 Task: Save favorite listings for properties in Orlando, Florida, with a private dock.
Action: Key pressed o<Key.caps_lock>RLANDO
Screenshot: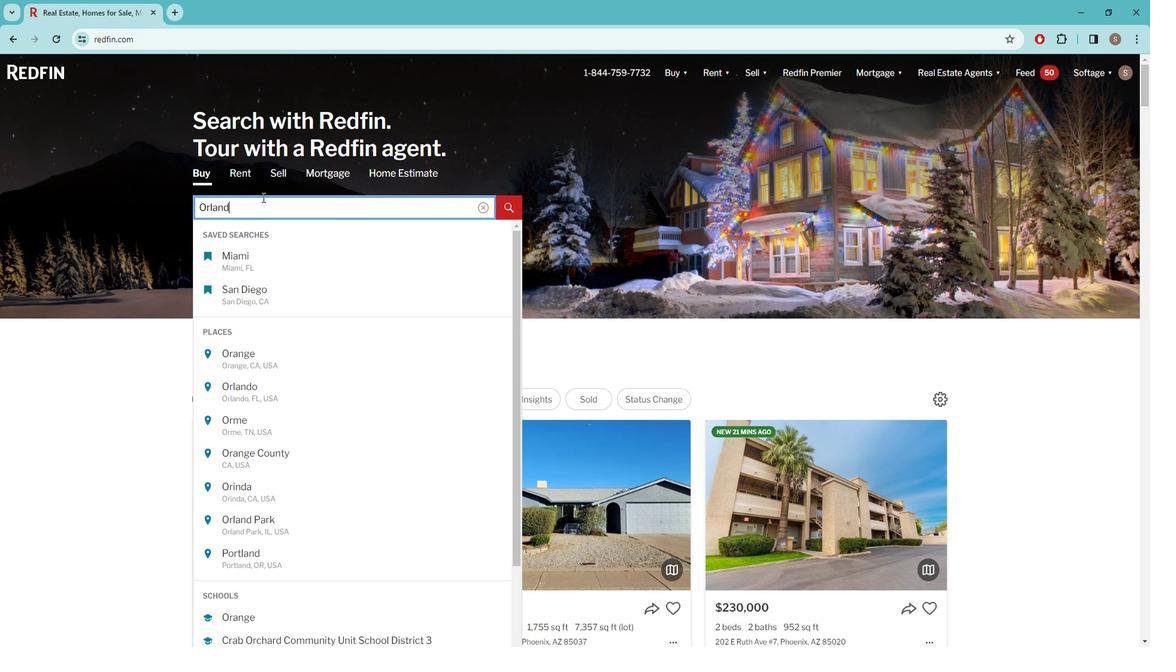 
Action: Mouse moved to (257, 260)
Screenshot: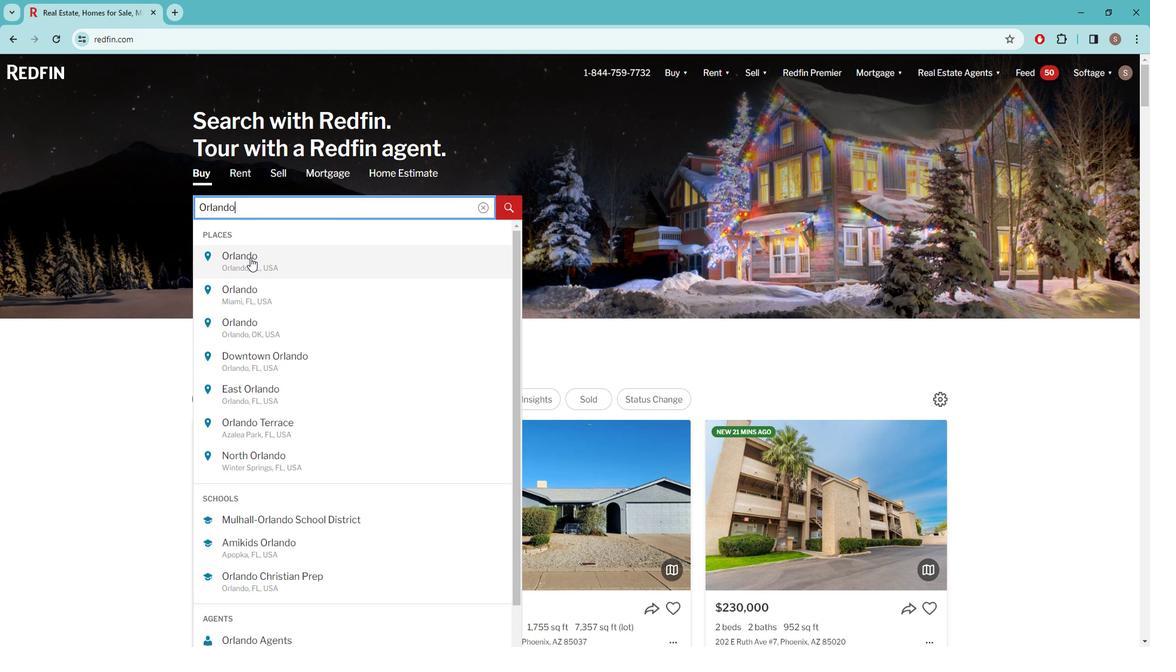 
Action: Mouse pressed left at (257, 260)
Screenshot: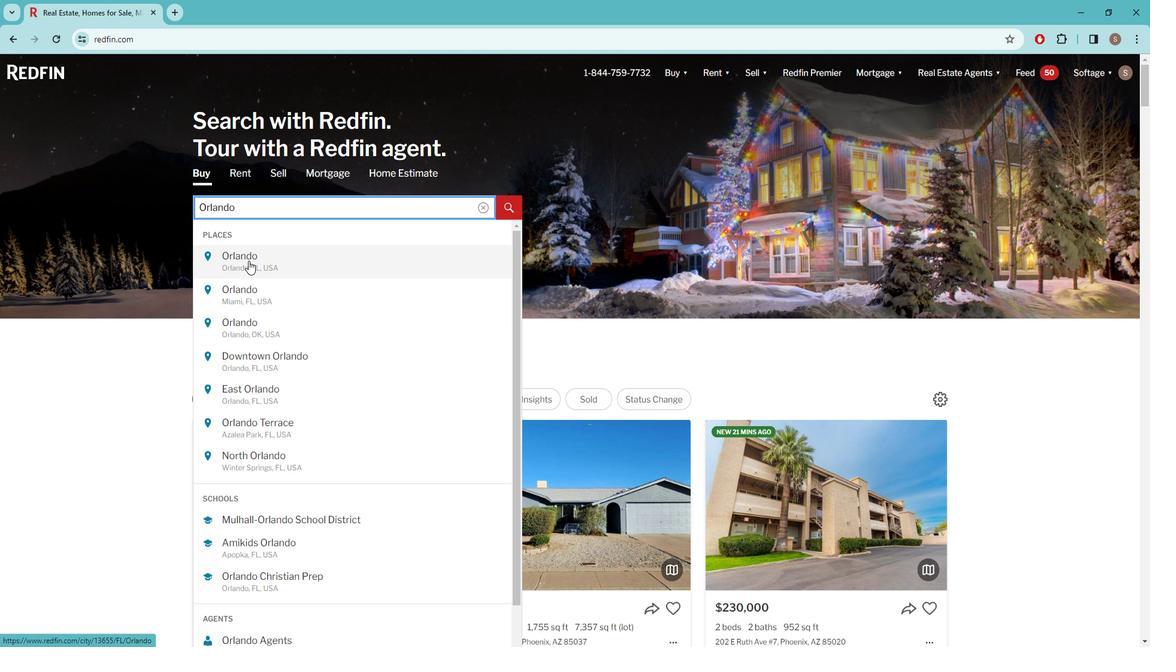 
Action: Mouse moved to (1015, 153)
Screenshot: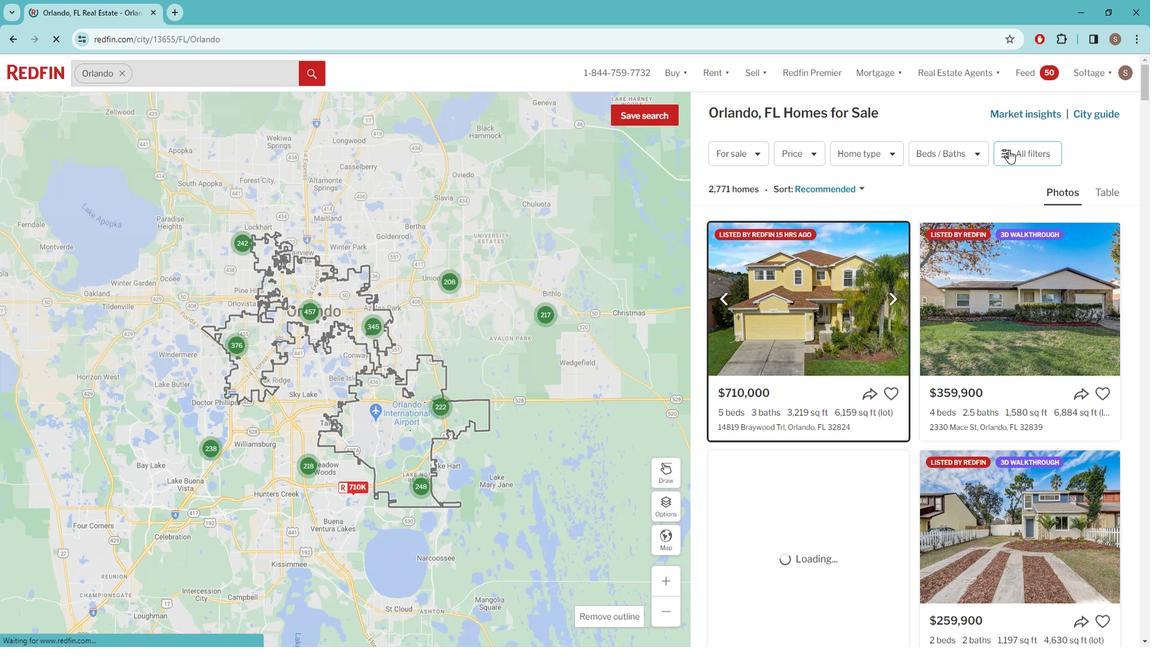 
Action: Mouse pressed left at (1015, 153)
Screenshot: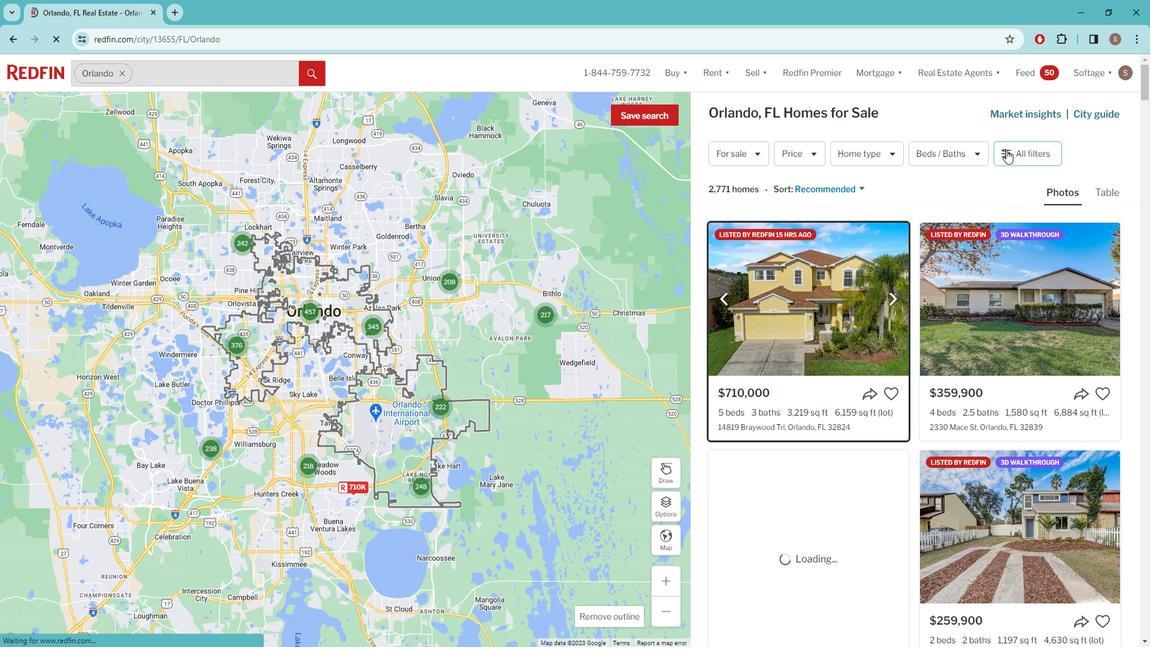 
Action: Mouse pressed left at (1015, 153)
Screenshot: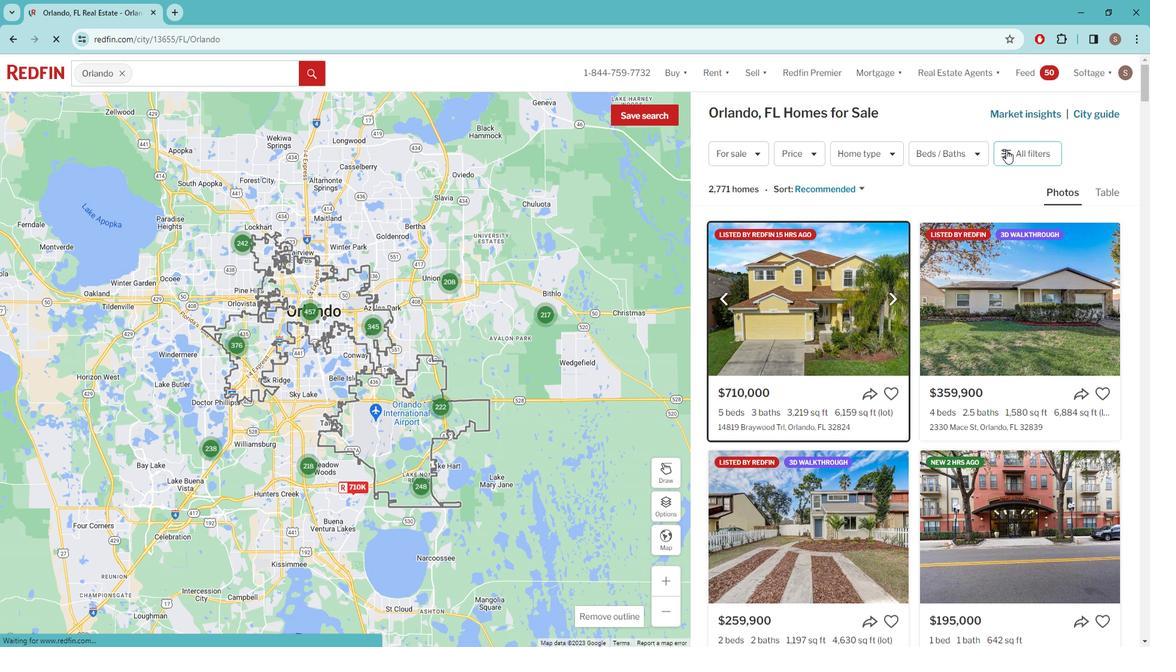 
Action: Mouse moved to (1022, 152)
Screenshot: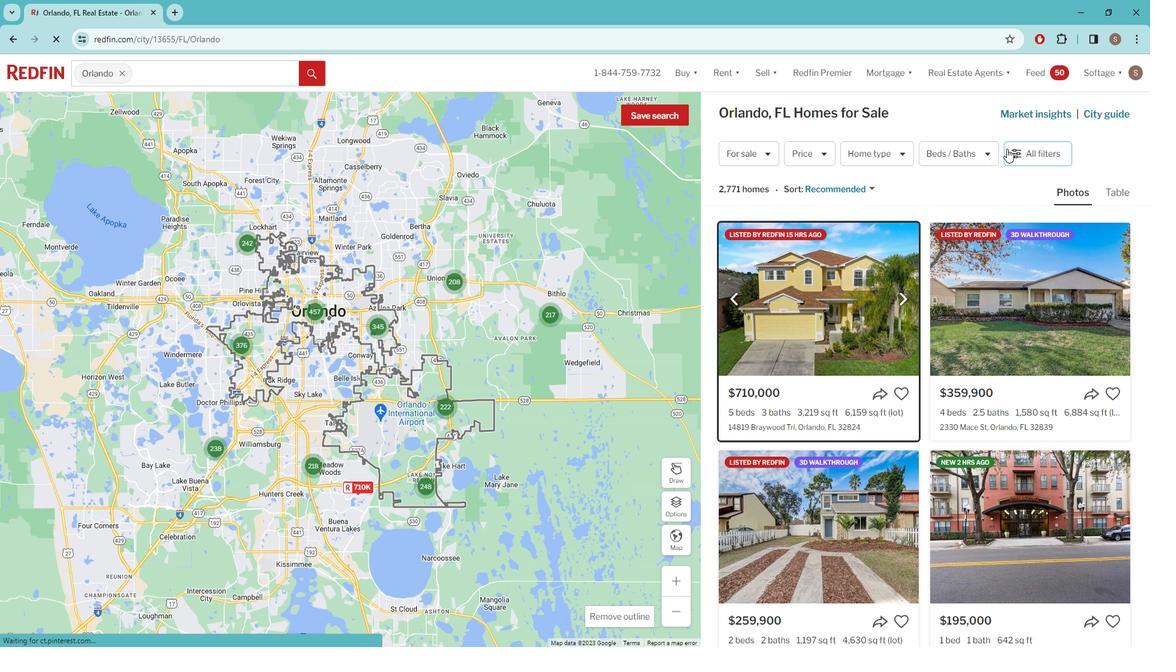 
Action: Mouse pressed left at (1022, 152)
Screenshot: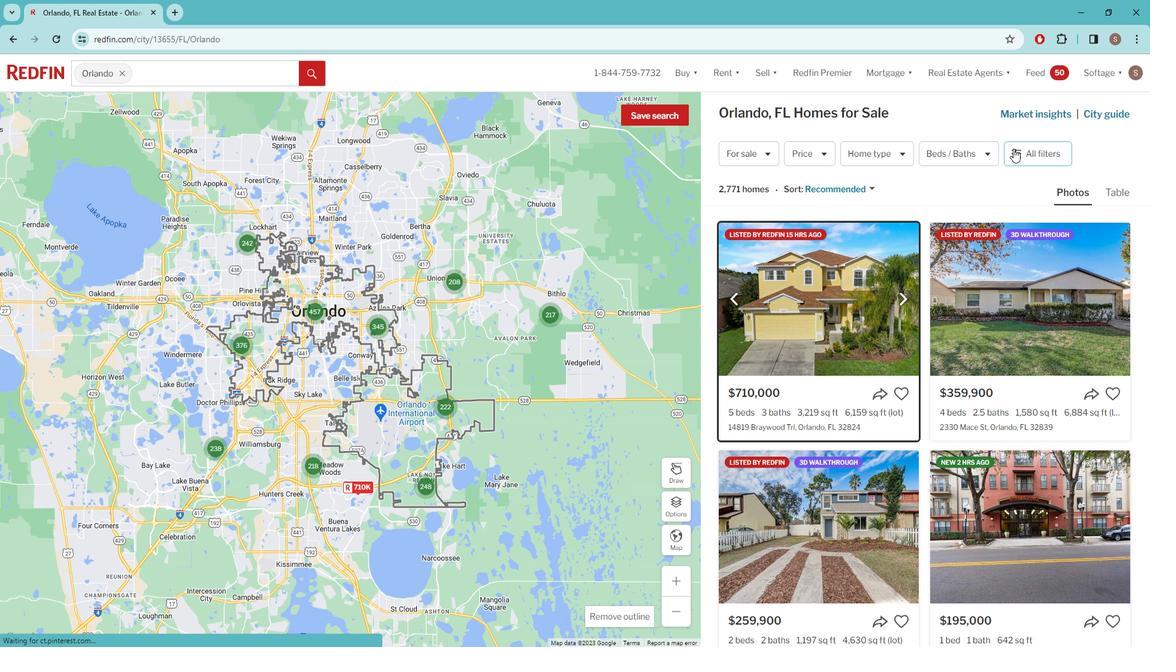 
Action: Mouse moved to (991, 218)
Screenshot: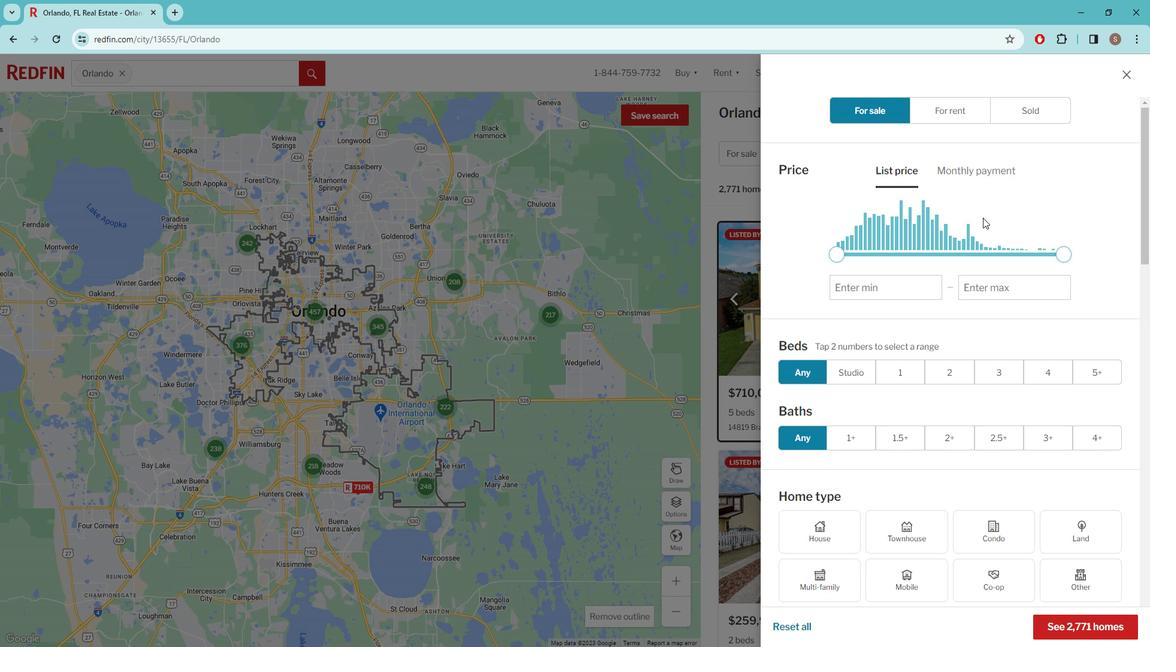 
Action: Mouse scrolled (991, 218) with delta (0, 0)
Screenshot: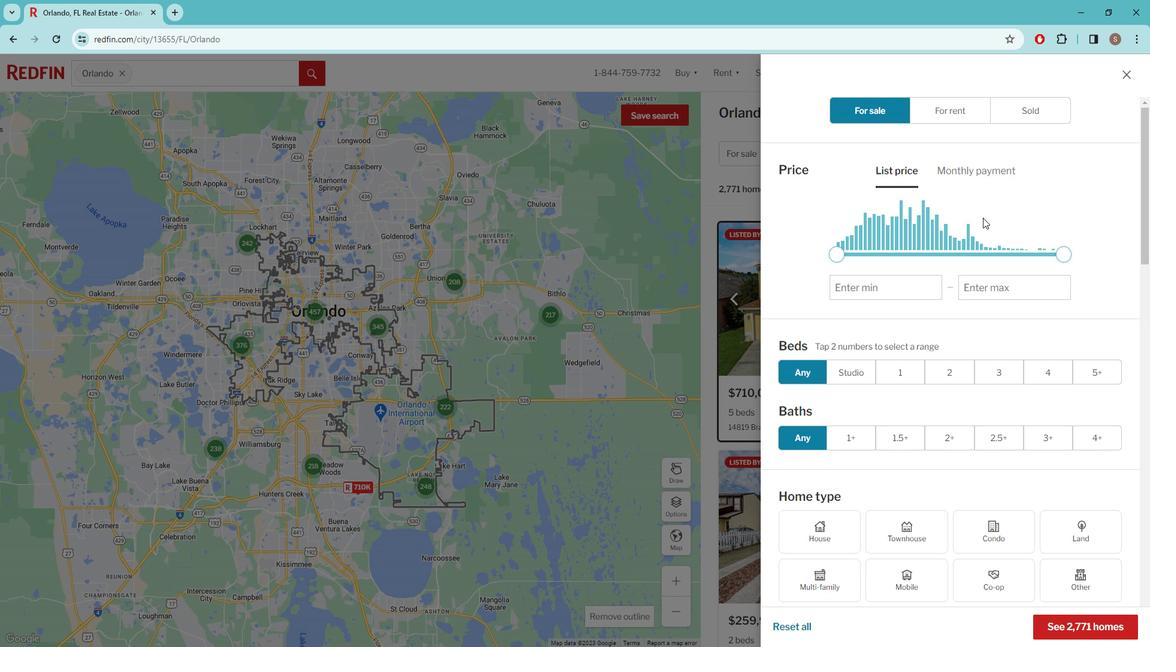 
Action: Mouse moved to (983, 222)
Screenshot: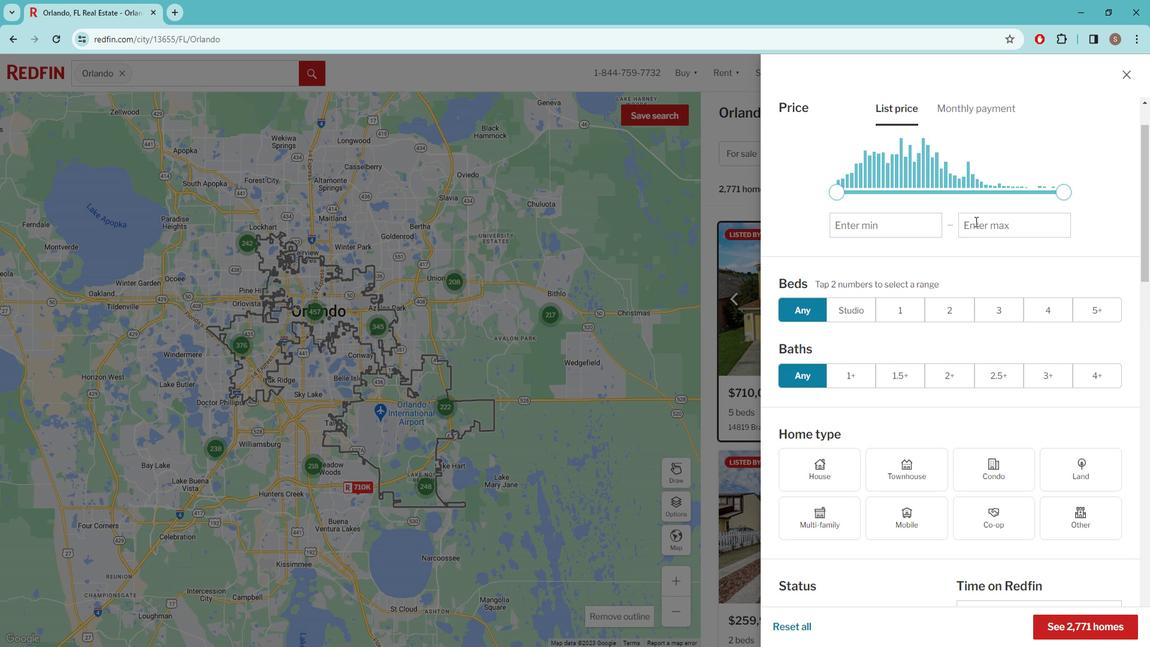 
Action: Mouse scrolled (983, 221) with delta (0, 0)
Screenshot: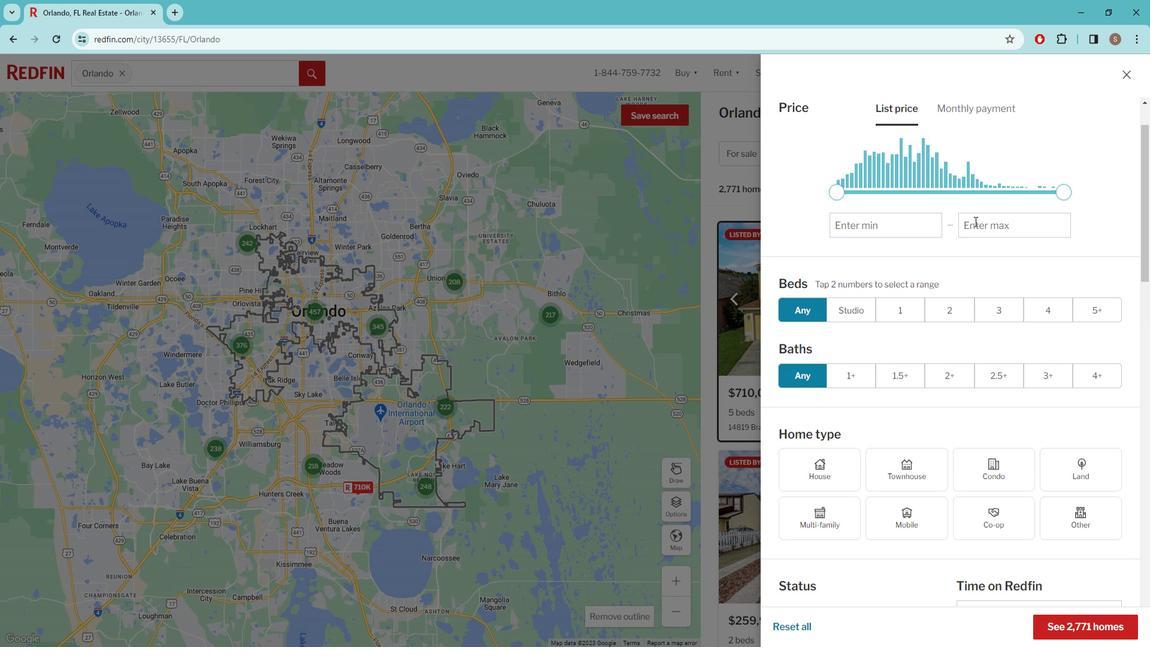 
Action: Mouse moved to (983, 223)
Screenshot: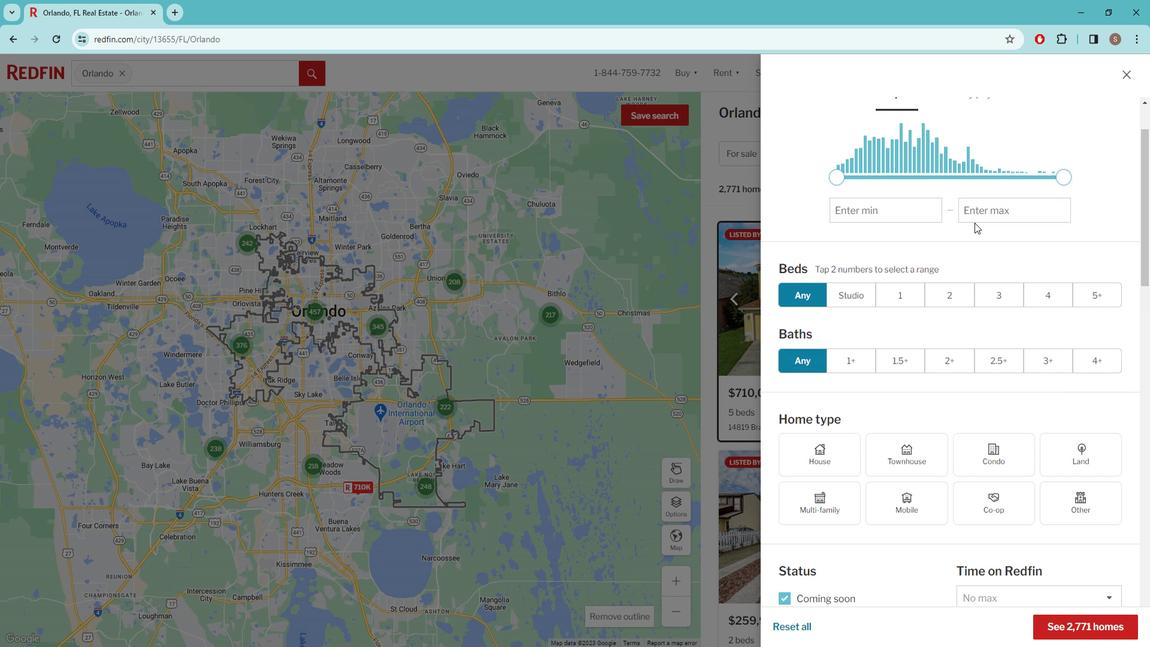 
Action: Mouse scrolled (983, 222) with delta (0, 0)
Screenshot: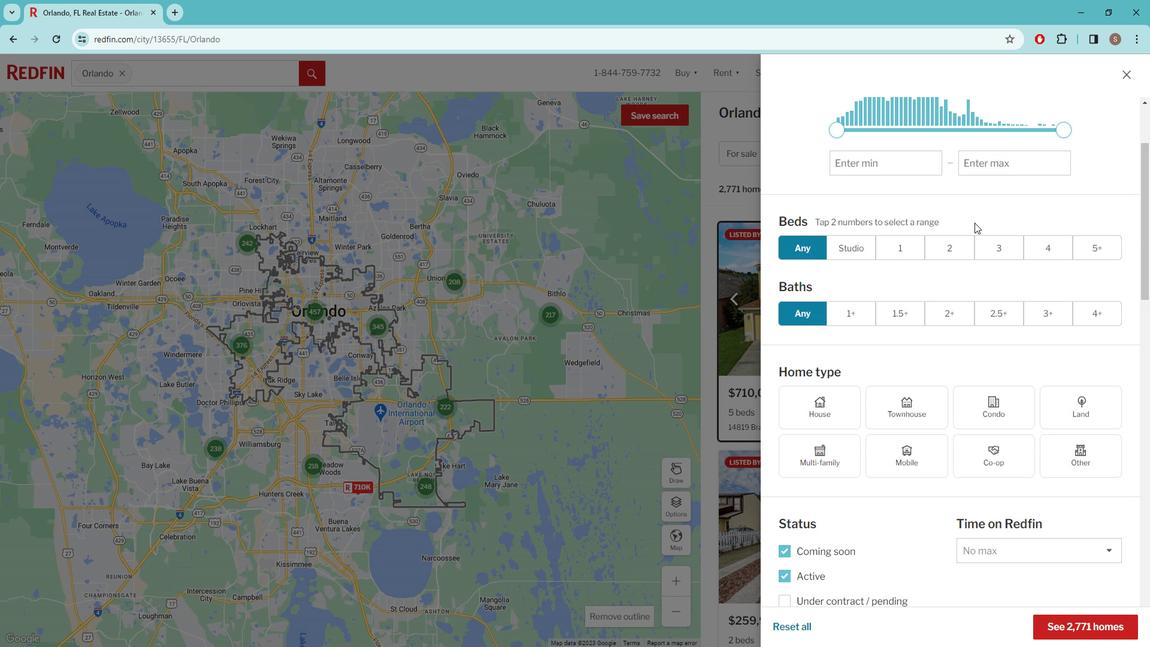 
Action: Mouse moved to (983, 224)
Screenshot: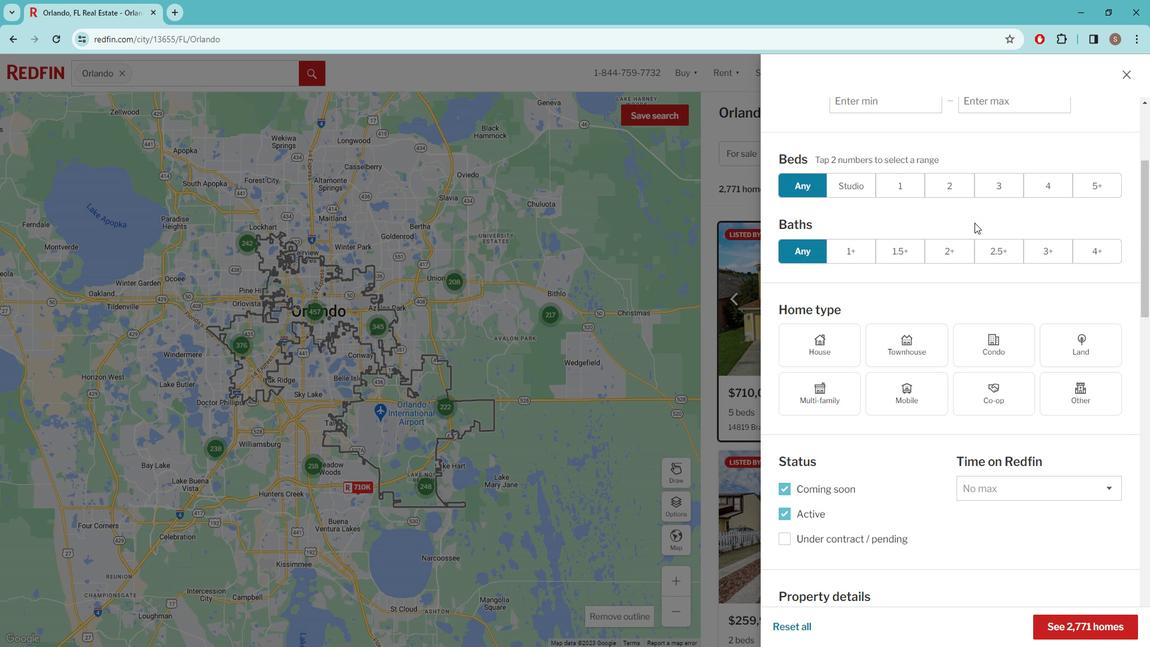 
Action: Mouse scrolled (983, 223) with delta (0, 0)
Screenshot: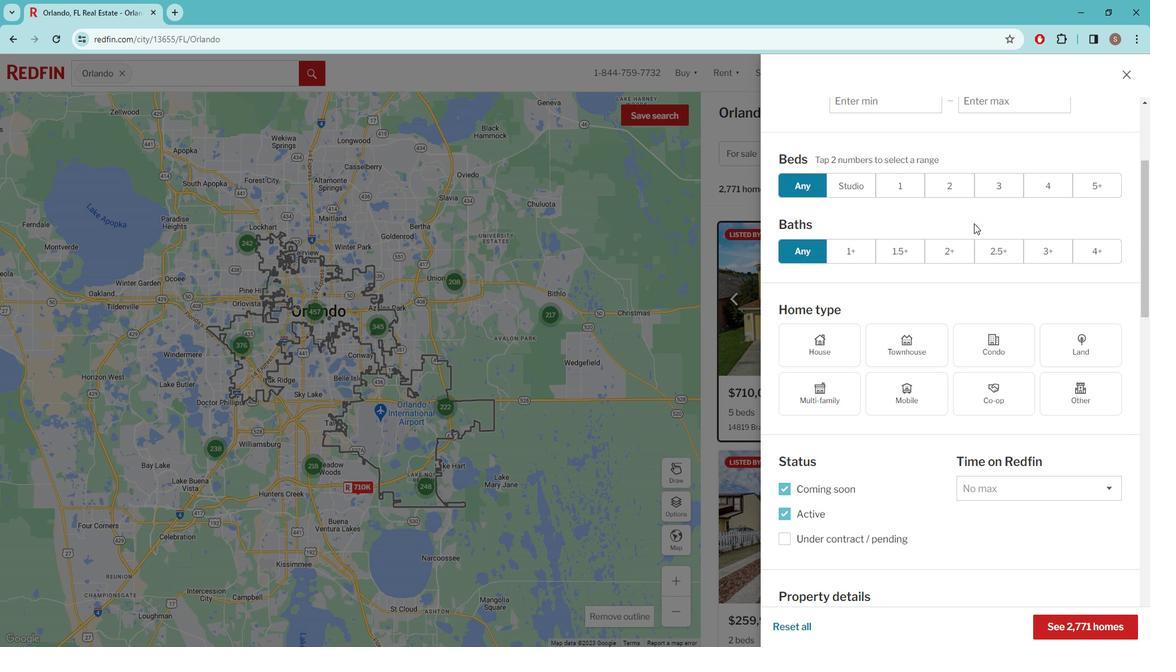 
Action: Mouse moved to (982, 224)
Screenshot: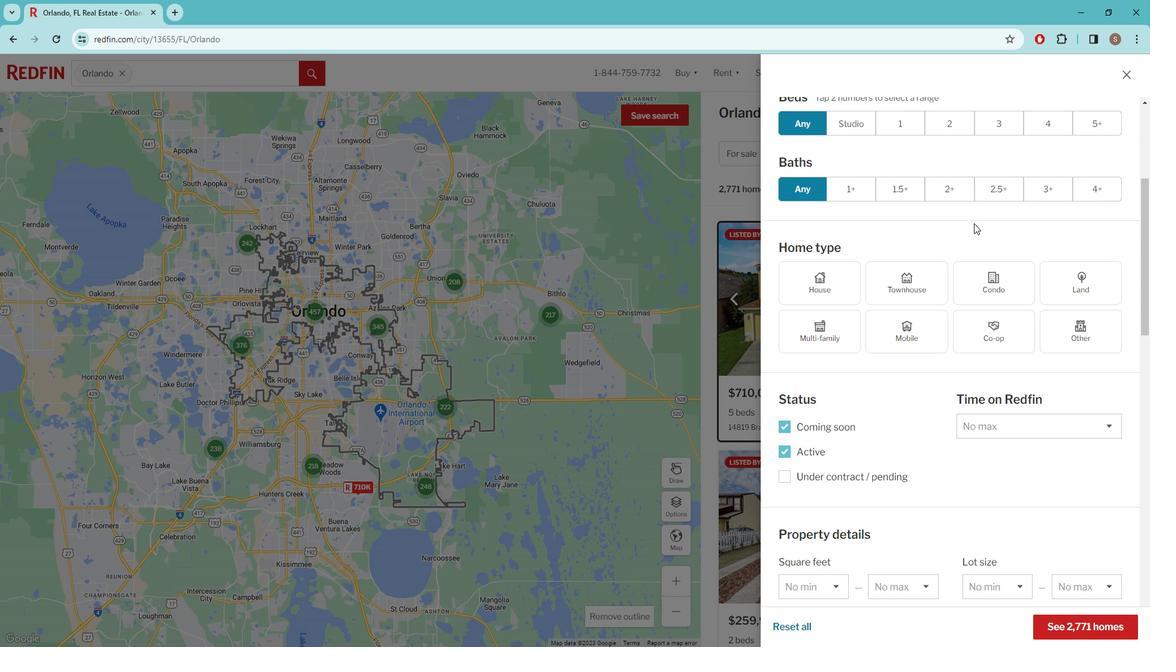 
Action: Mouse scrolled (982, 223) with delta (0, 0)
Screenshot: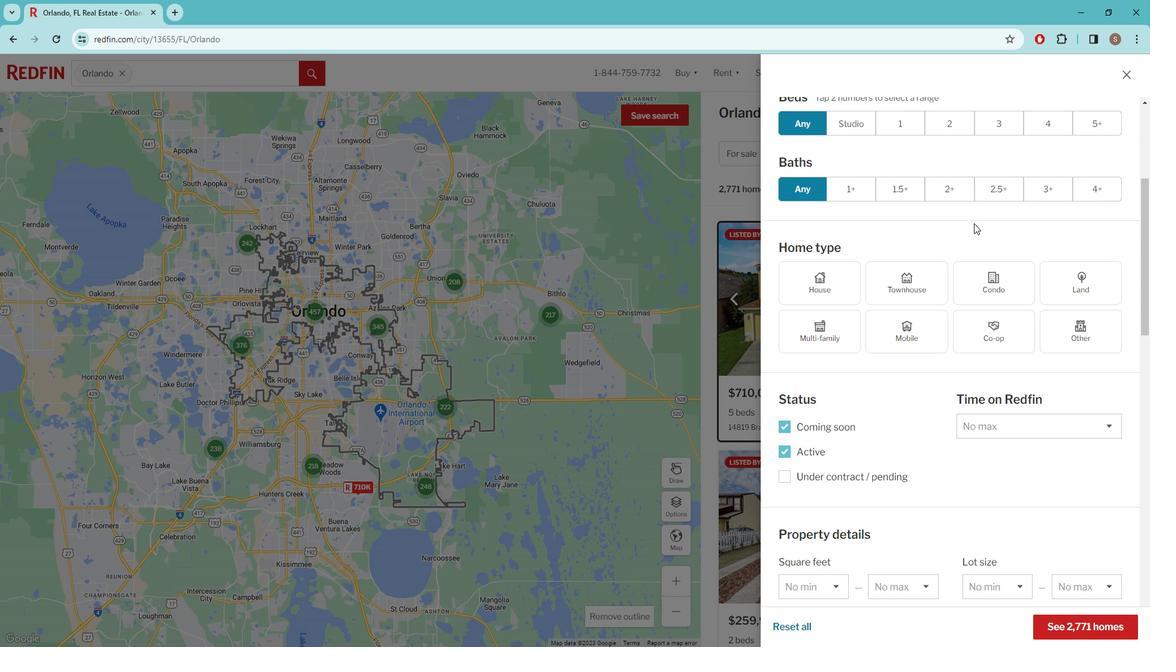 
Action: Mouse moved to (982, 224)
Screenshot: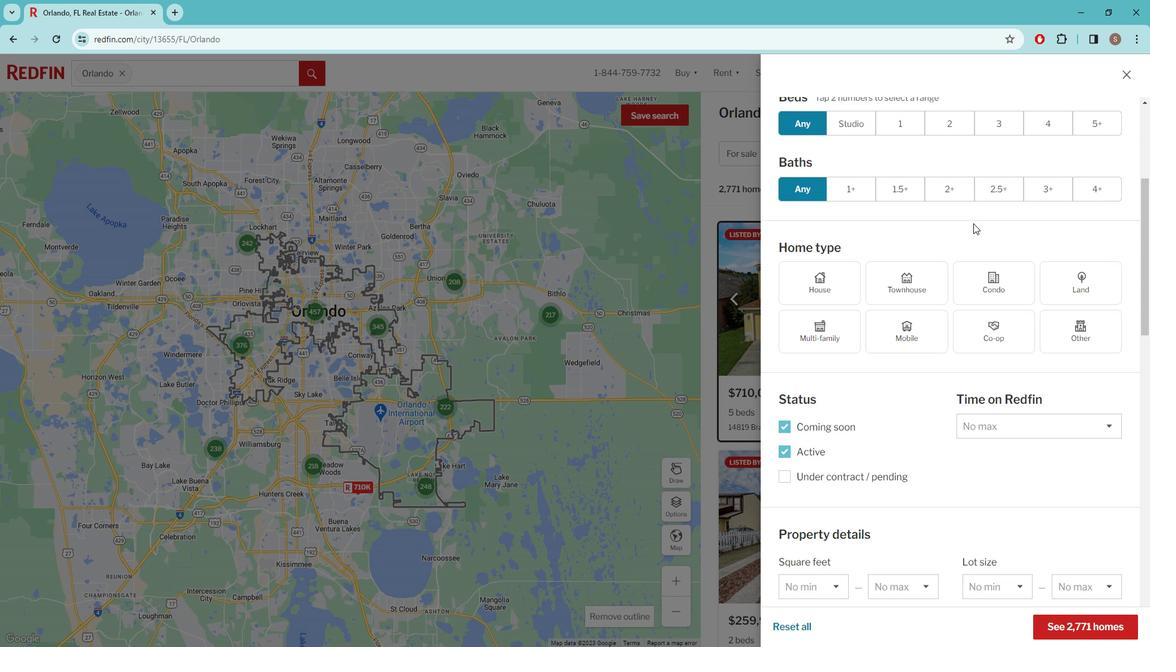 
Action: Mouse scrolled (982, 224) with delta (0, 0)
Screenshot: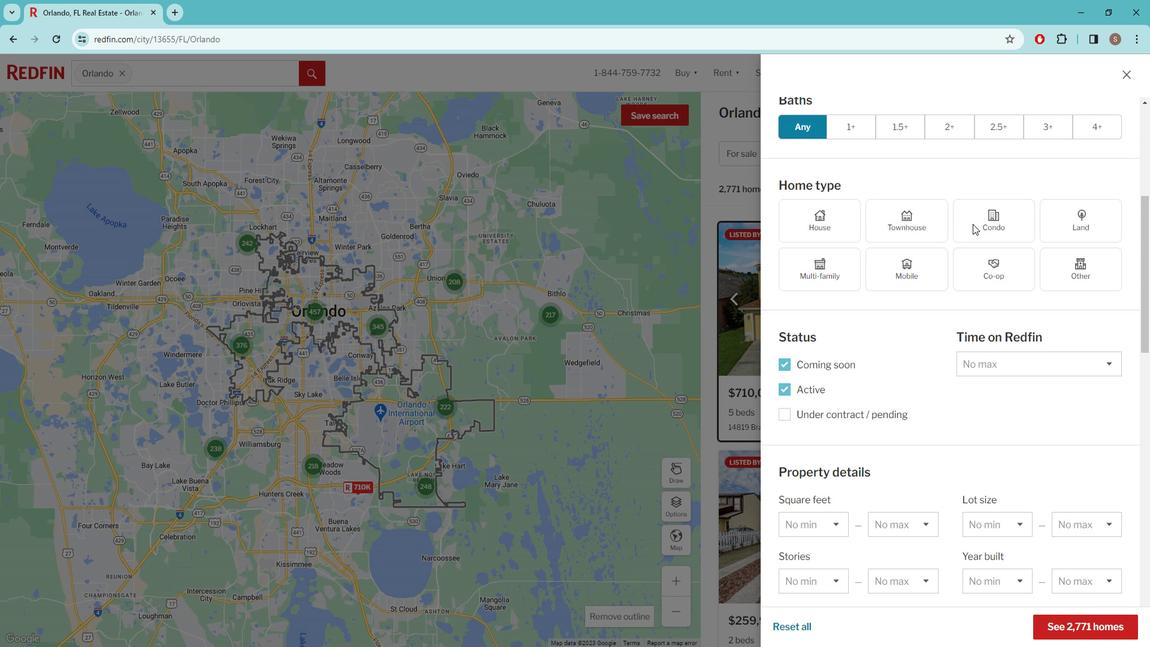 
Action: Mouse scrolled (982, 224) with delta (0, 0)
Screenshot: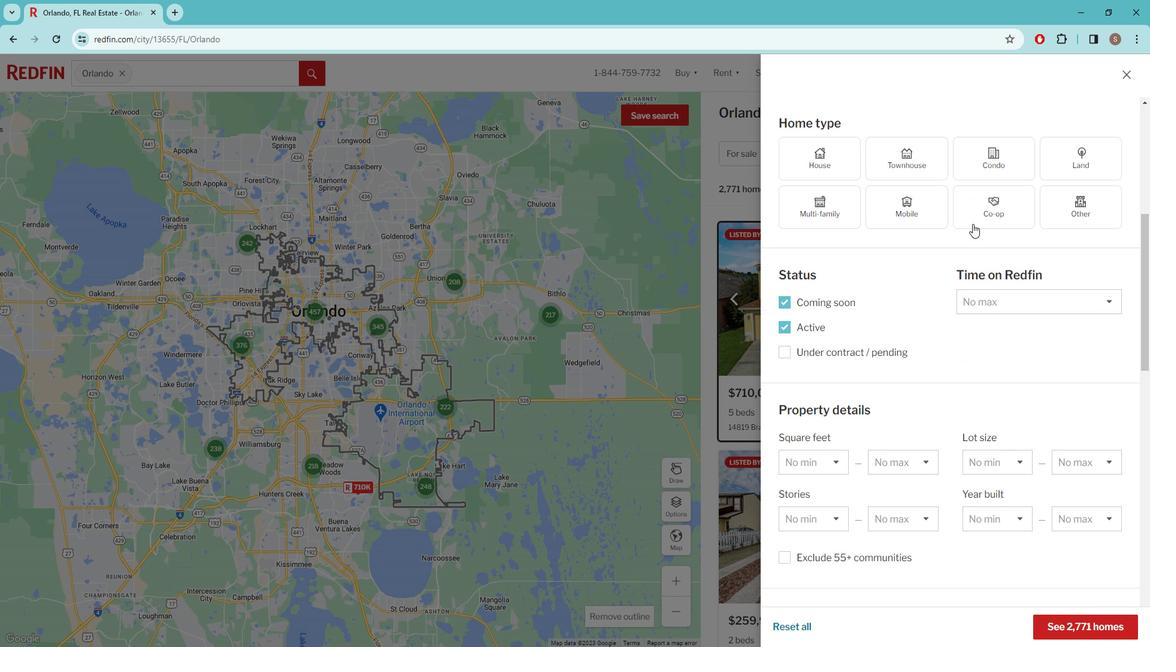 
Action: Mouse scrolled (982, 224) with delta (0, 0)
Screenshot: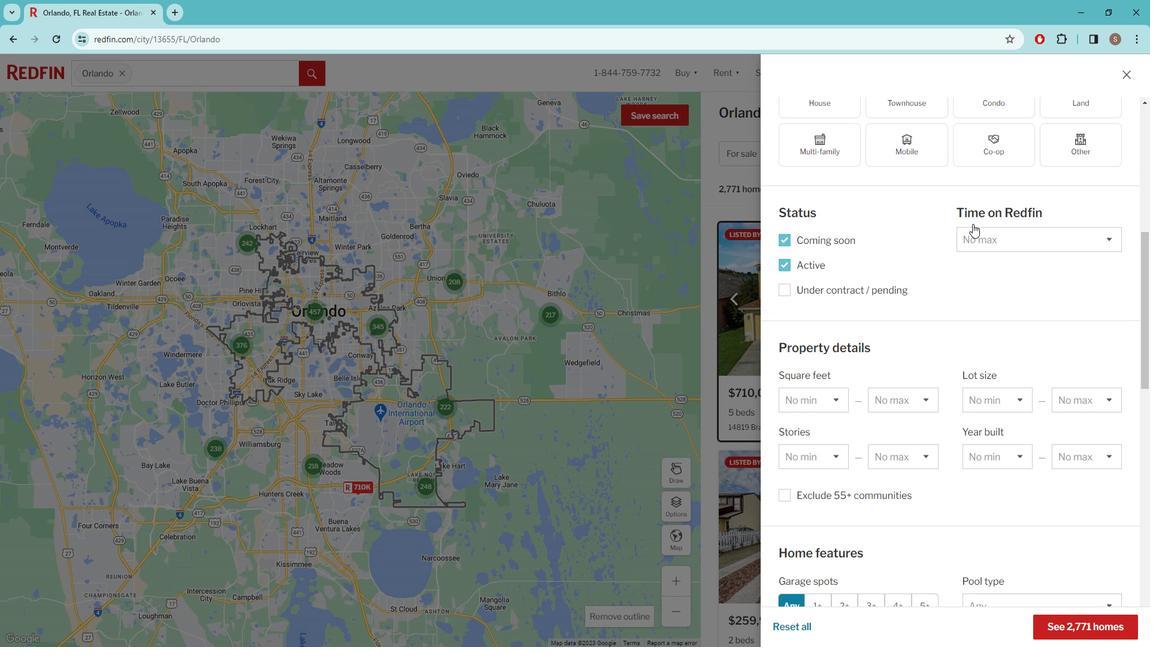 
Action: Mouse scrolled (982, 224) with delta (0, 0)
Screenshot: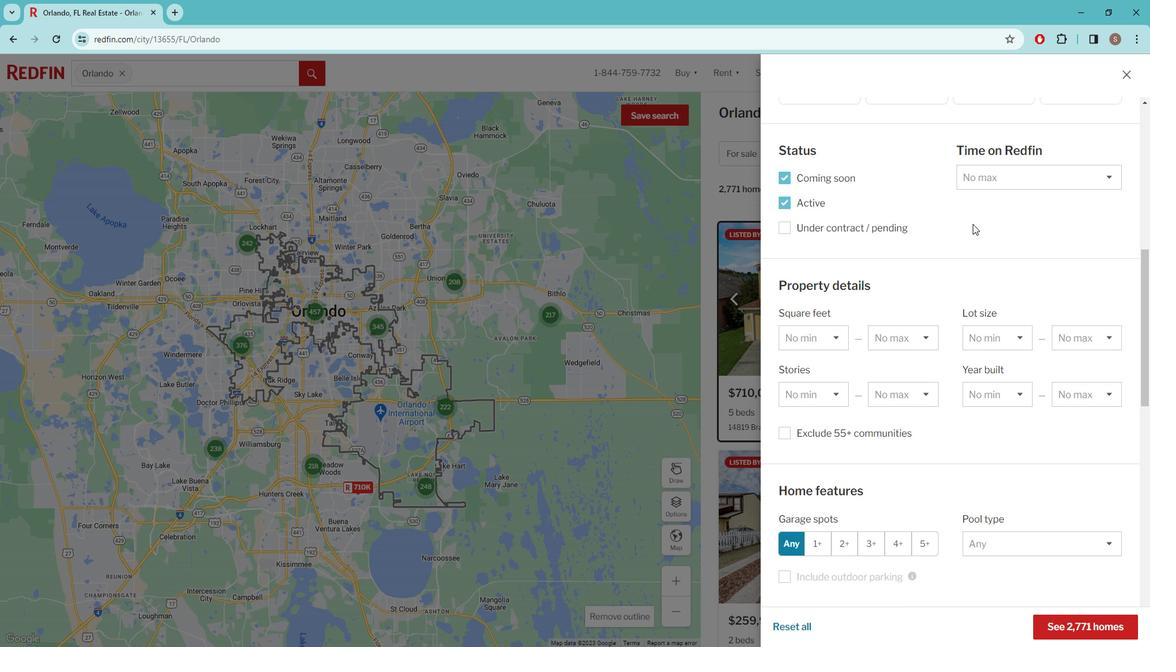 
Action: Mouse scrolled (982, 224) with delta (0, 0)
Screenshot: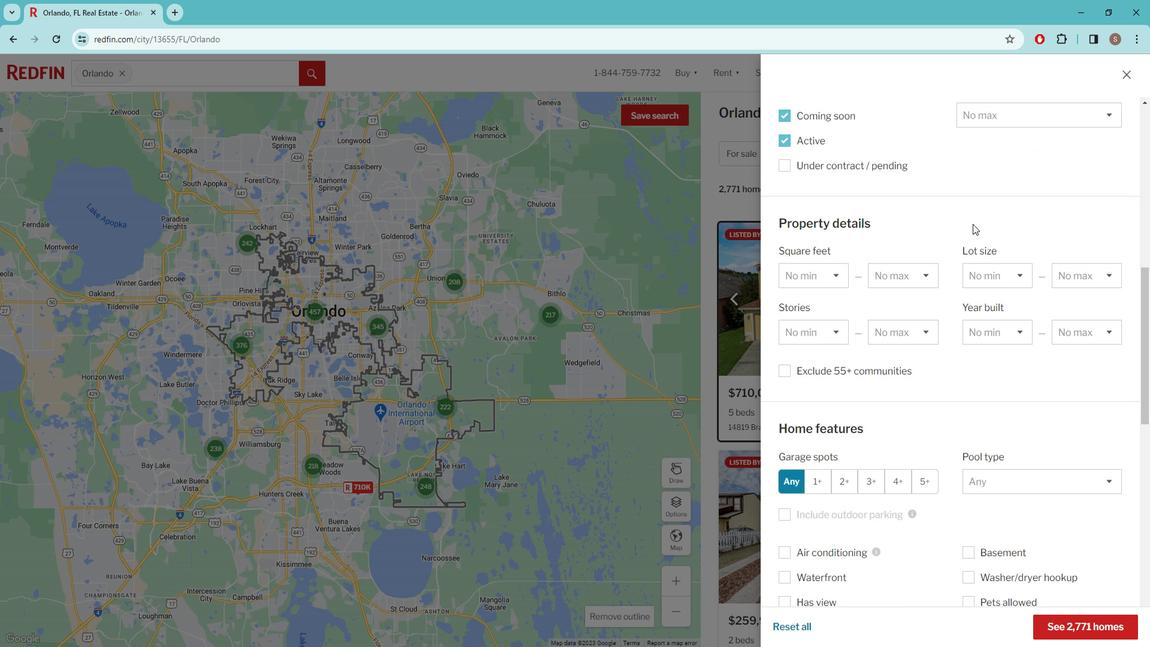 
Action: Mouse scrolled (982, 224) with delta (0, 0)
Screenshot: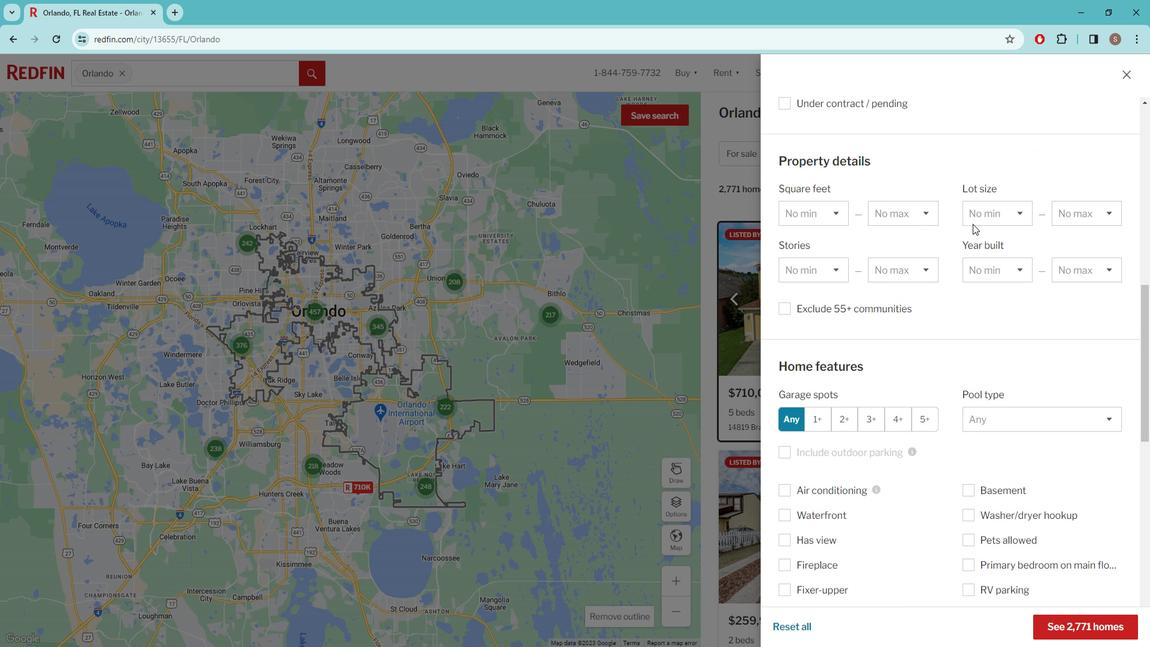 
Action: Mouse scrolled (982, 224) with delta (0, 0)
Screenshot: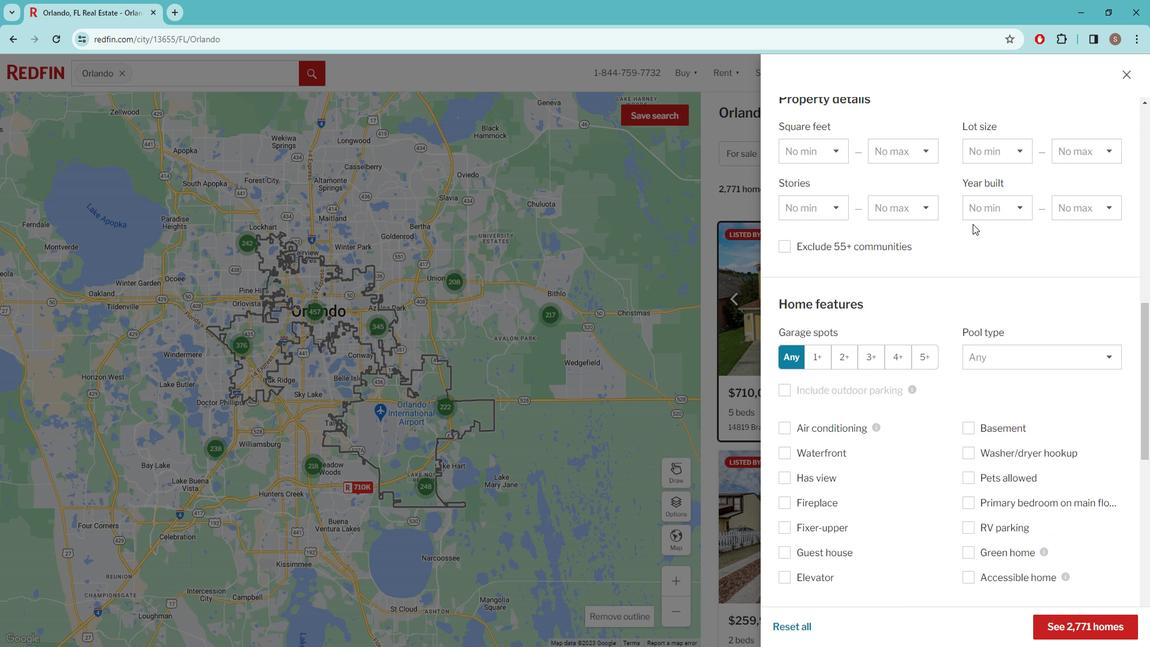 
Action: Mouse moved to (981, 225)
Screenshot: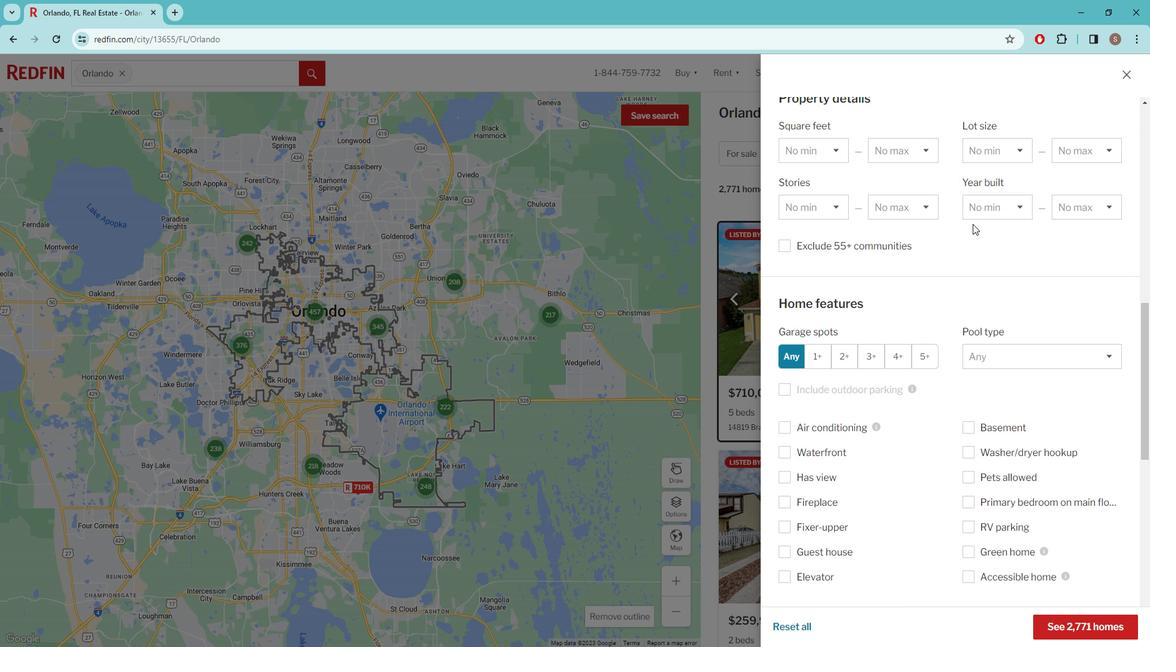 
Action: Mouse scrolled (981, 224) with delta (0, 0)
Screenshot: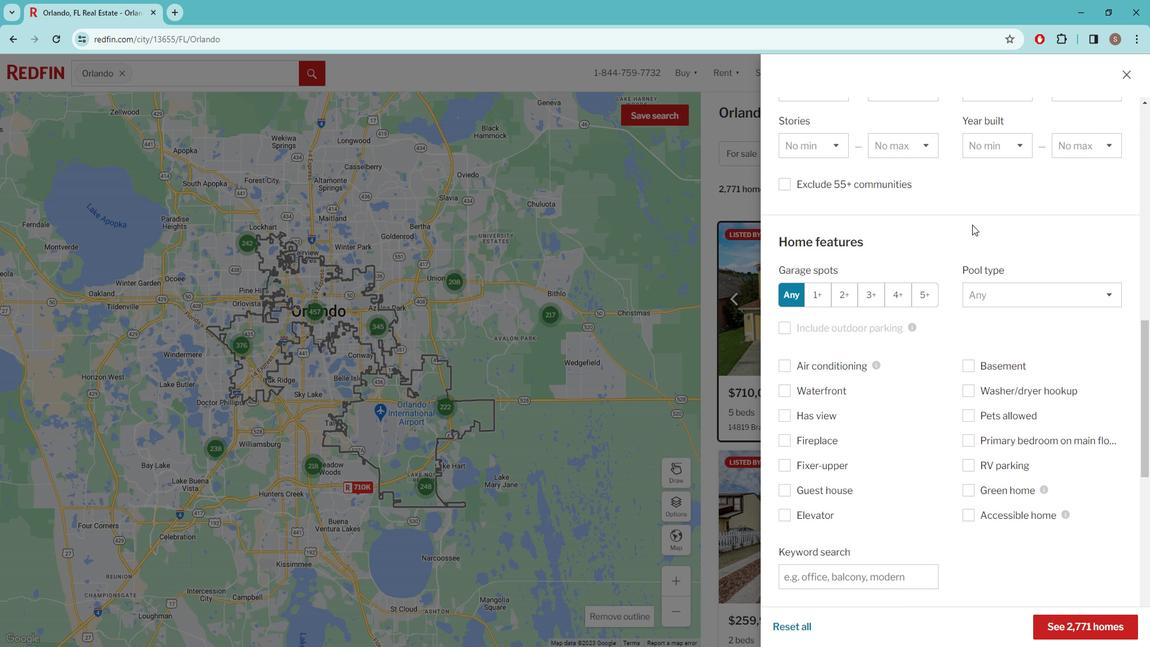 
Action: Mouse moved to (979, 225)
Screenshot: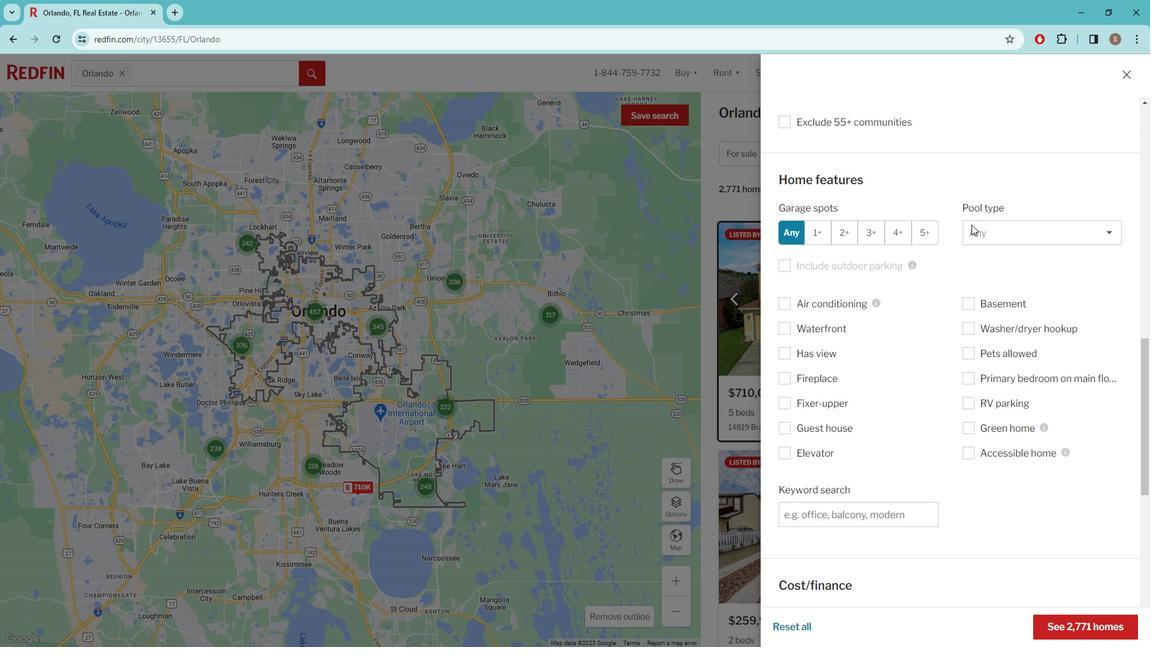 
Action: Mouse scrolled (979, 224) with delta (0, 0)
Screenshot: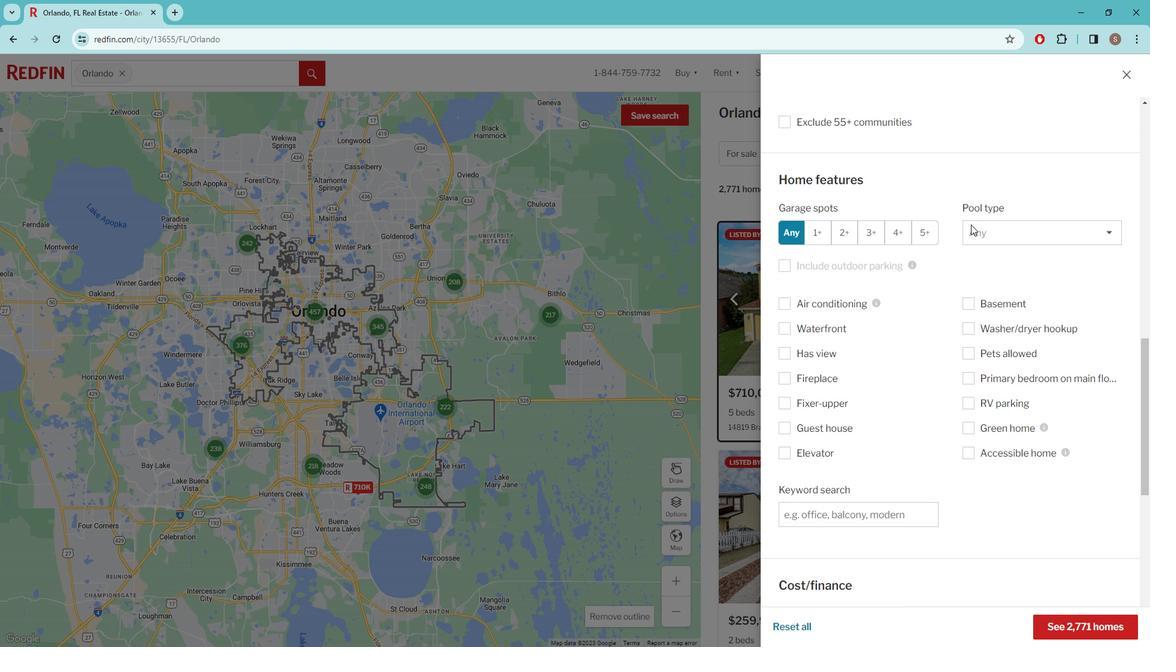
Action: Mouse moved to (850, 442)
Screenshot: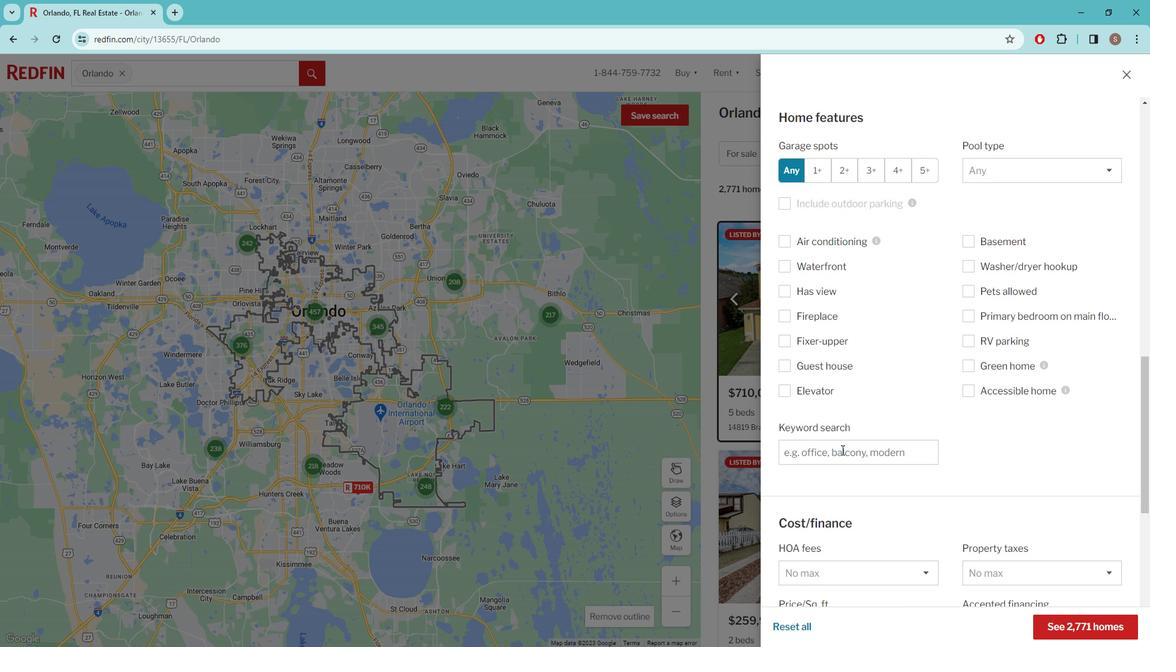 
Action: Mouse pressed left at (850, 442)
Screenshot: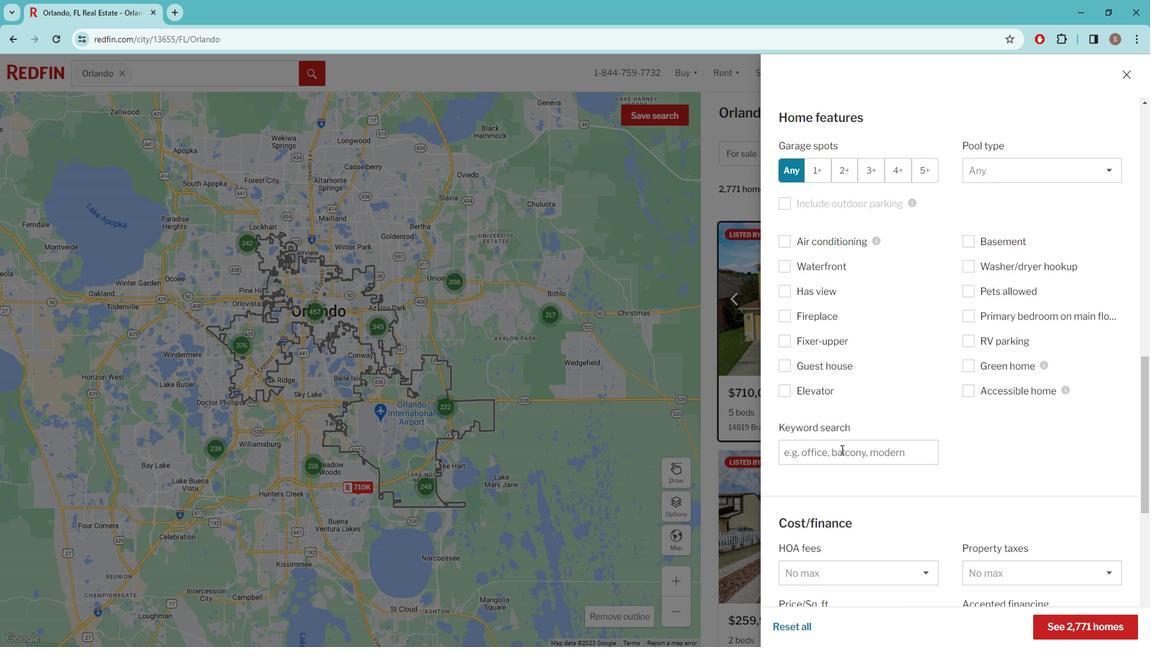 
Action: Mouse moved to (850, 442)
Screenshot: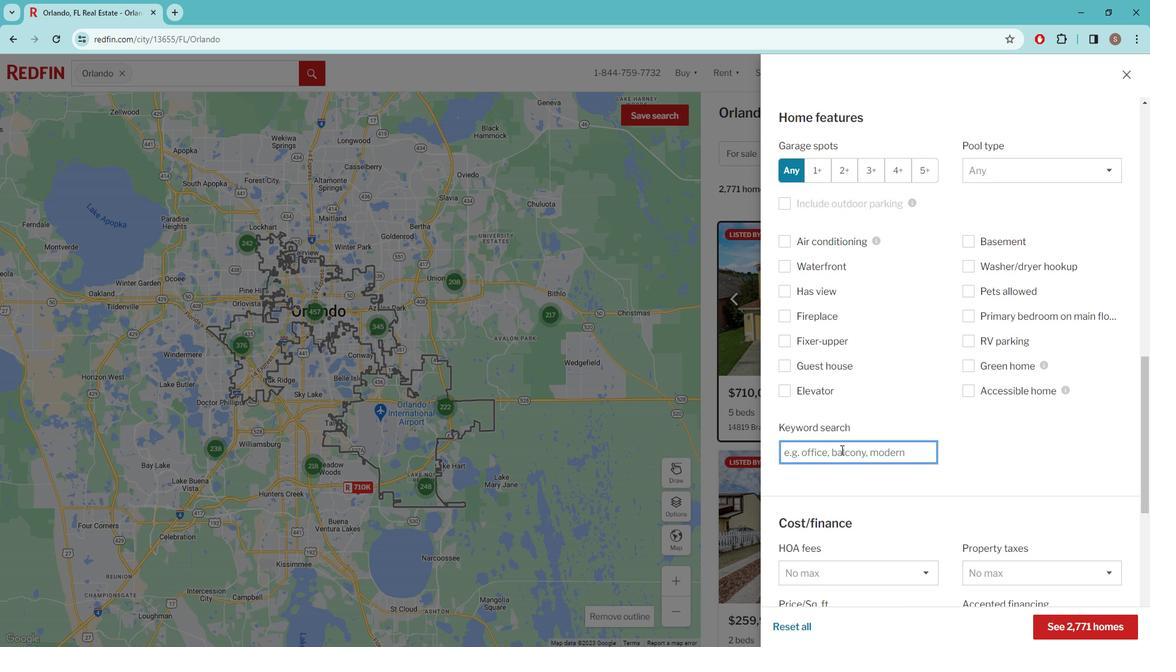 
Action: Key pressed P
Screenshot: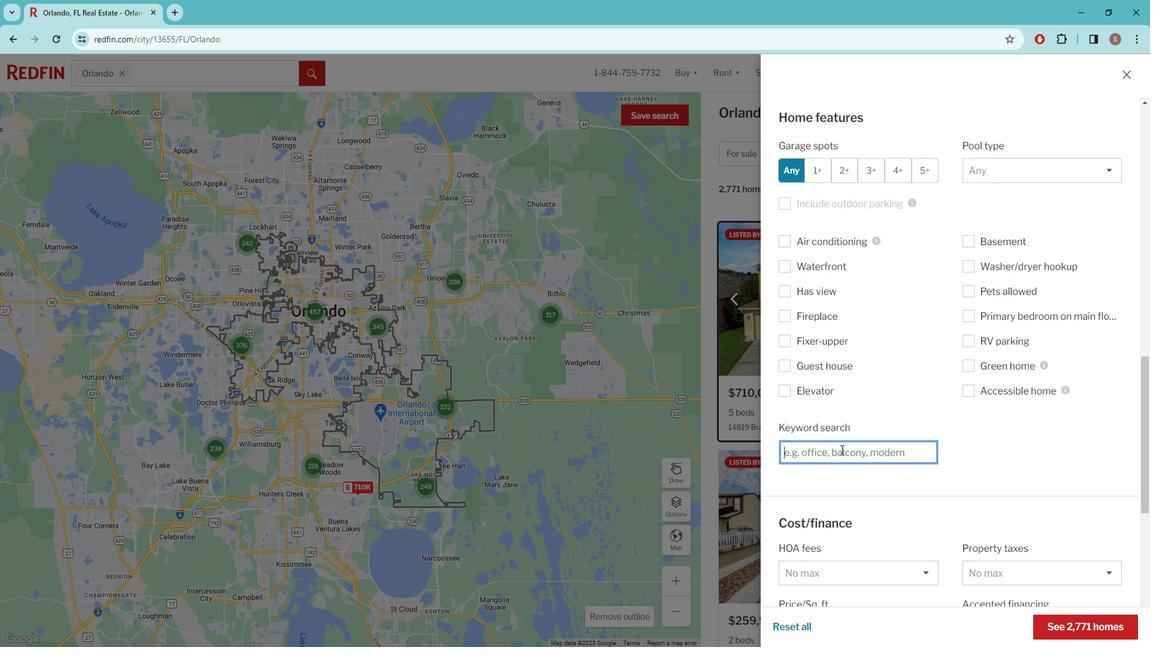 
Action: Mouse moved to (849, 442)
Screenshot: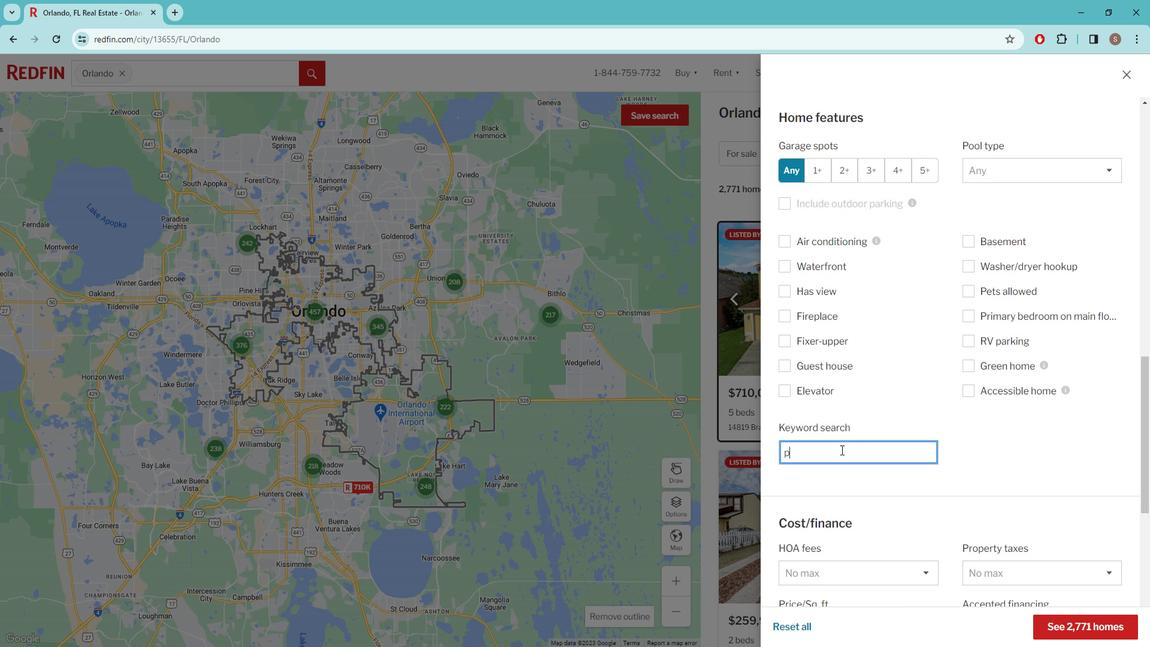 
Action: Key pressed RIVATE<Key.space>DOCK
Screenshot: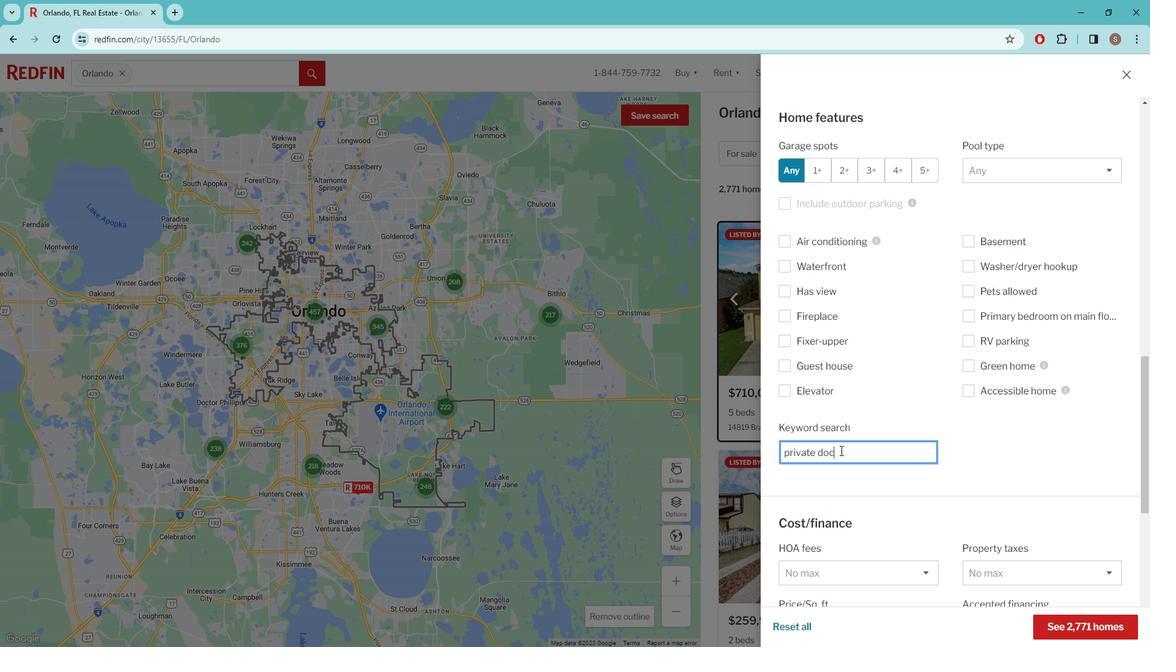 
Action: Mouse moved to (849, 442)
Screenshot: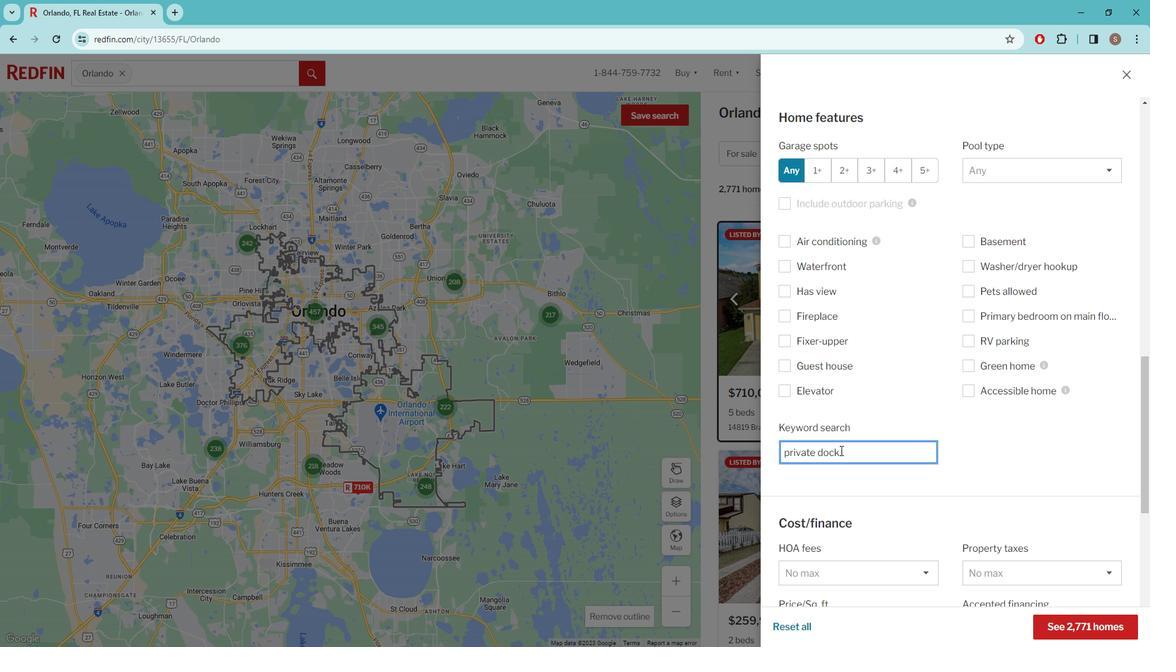 
Action: Mouse scrolled (849, 442) with delta (0, 0)
Screenshot: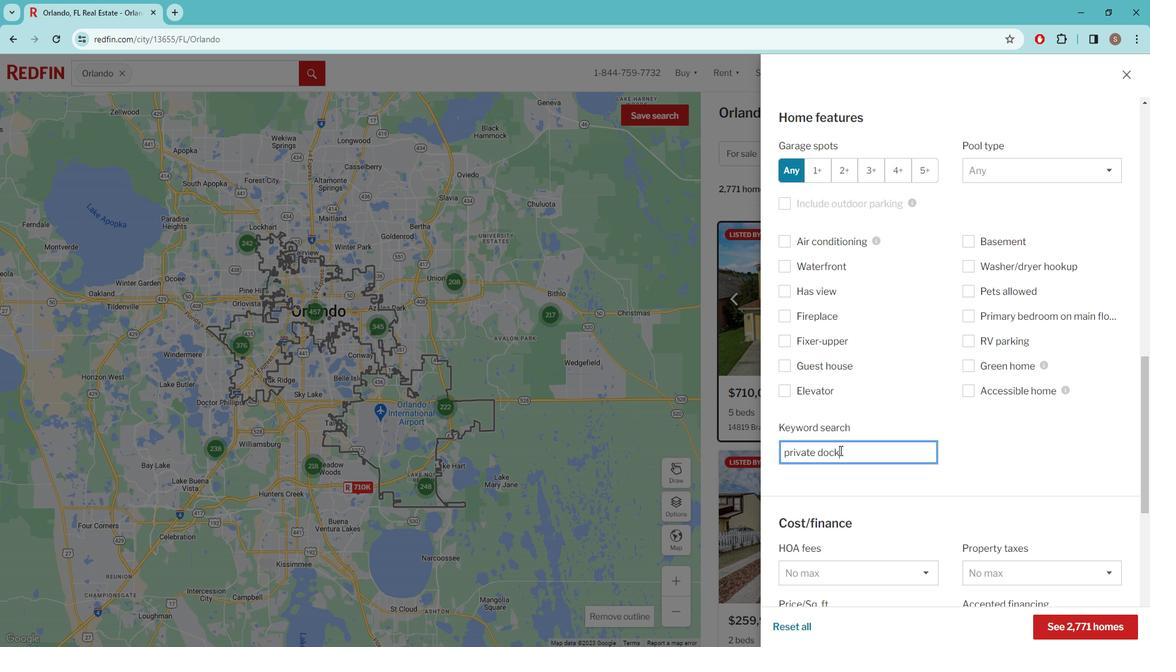 
Action: Mouse scrolled (849, 442) with delta (0, 0)
Screenshot: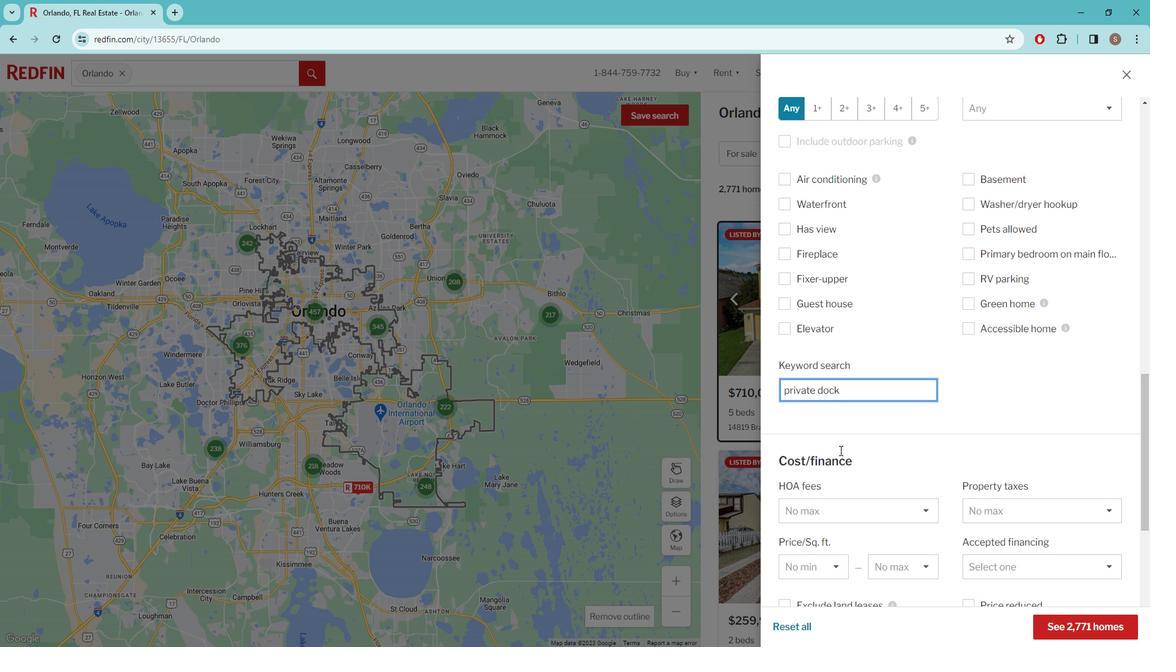 
Action: Mouse scrolled (849, 442) with delta (0, 0)
Screenshot: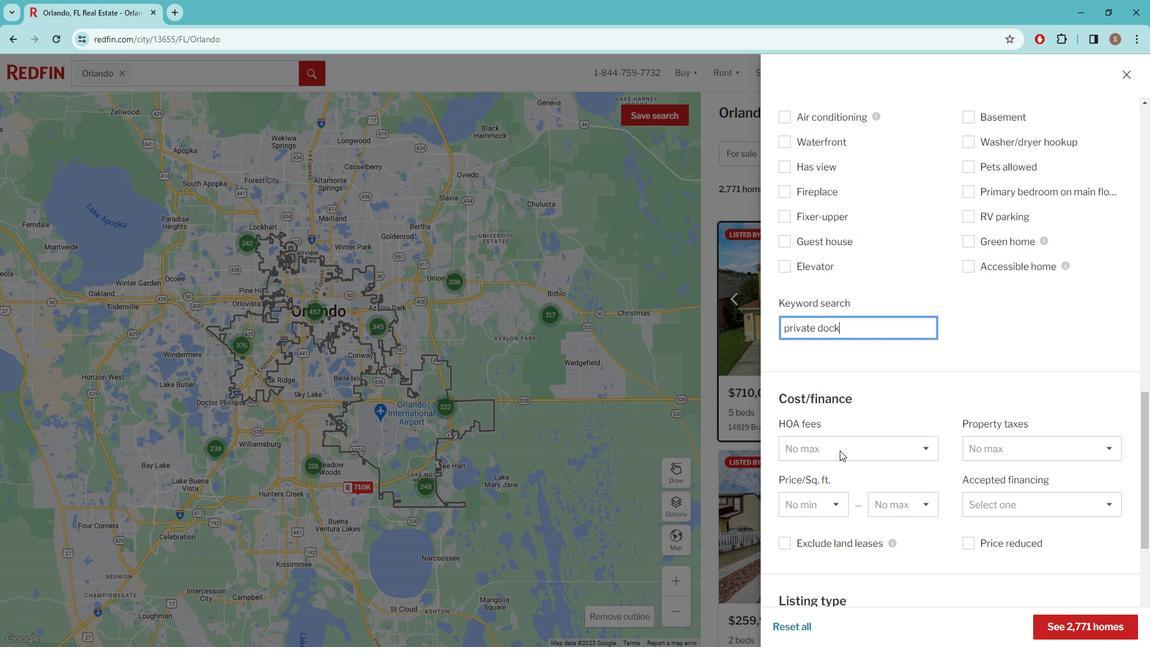 
Action: Mouse scrolled (849, 442) with delta (0, 0)
Screenshot: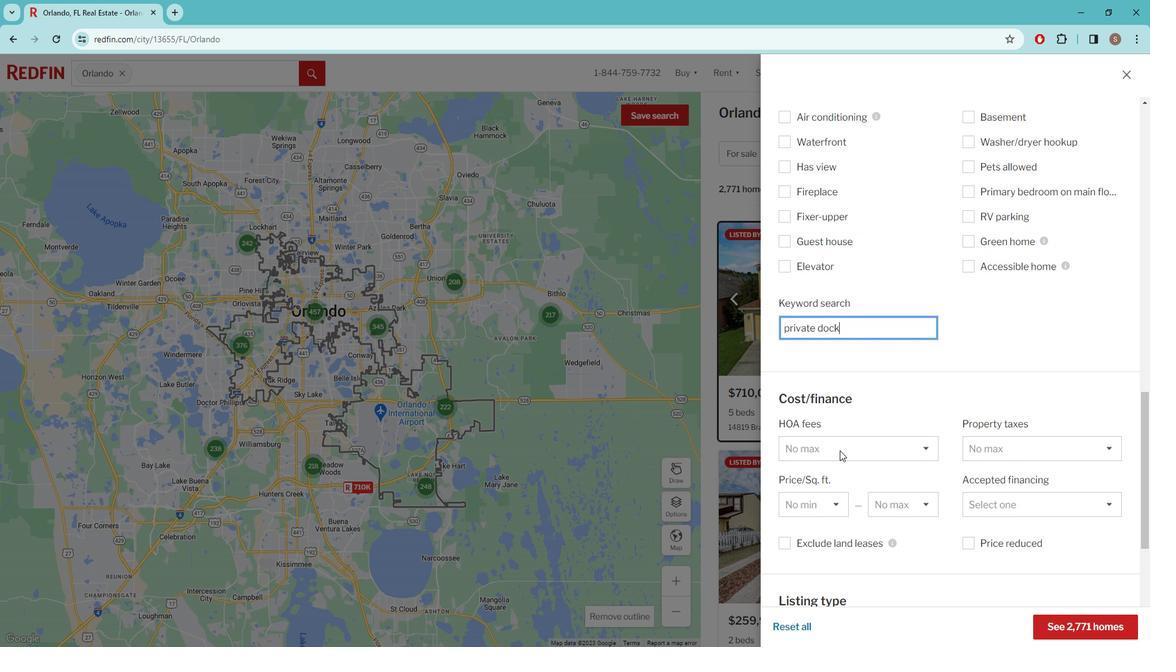 
Action: Mouse scrolled (849, 442) with delta (0, 0)
Screenshot: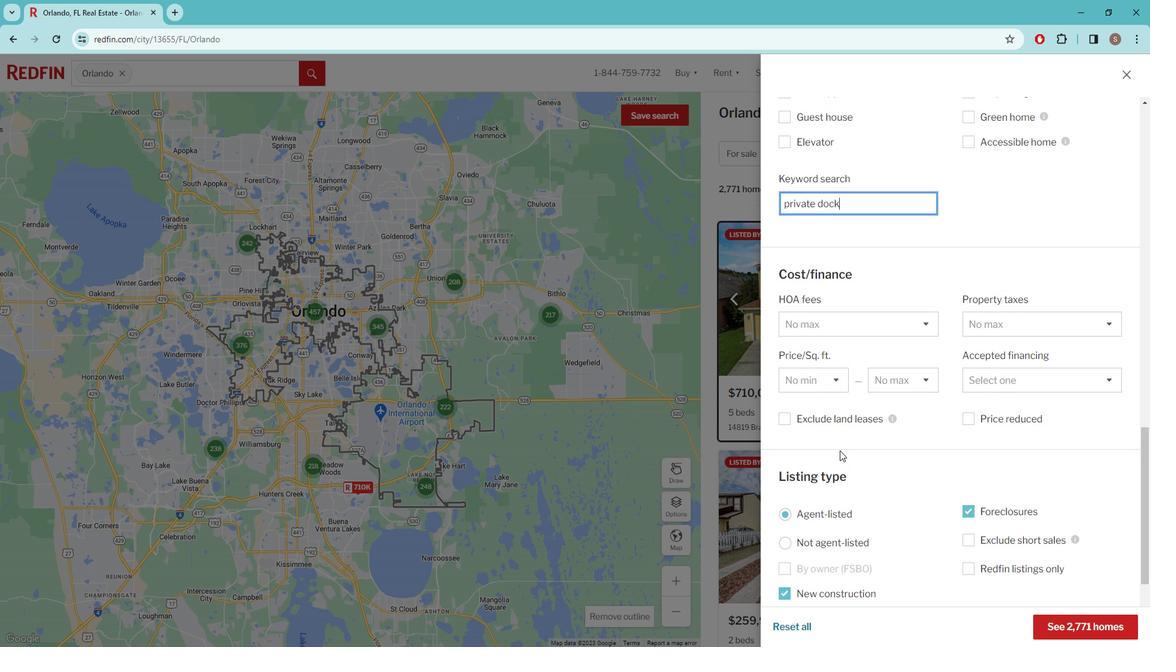 
Action: Mouse scrolled (849, 442) with delta (0, 0)
Screenshot: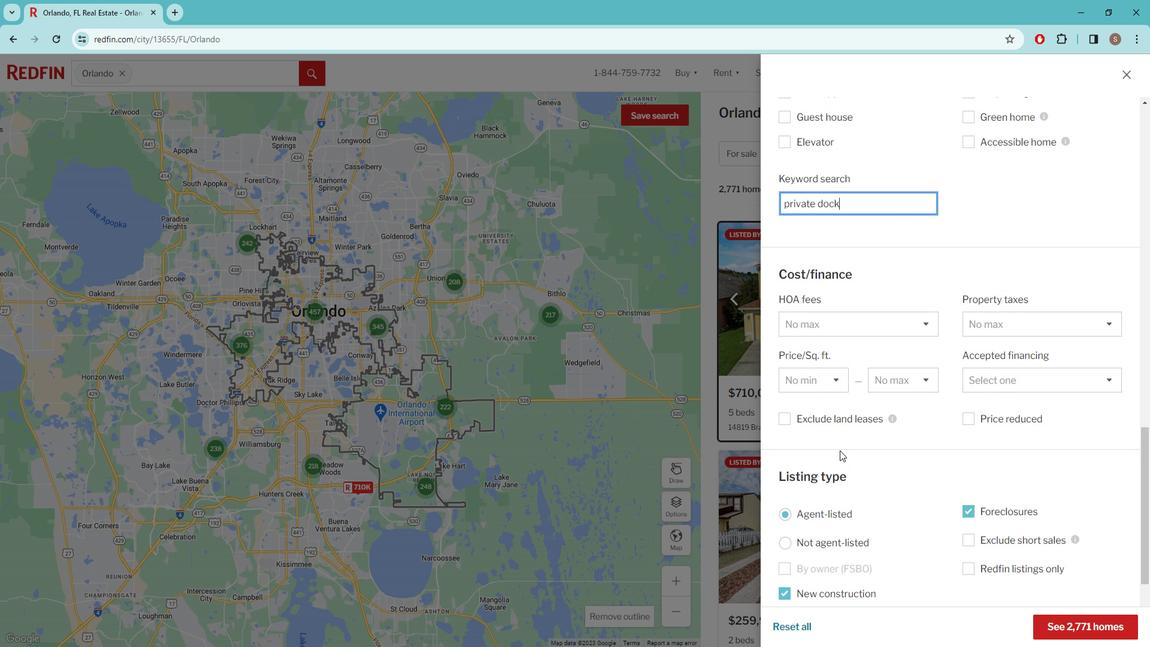
Action: Mouse scrolled (849, 442) with delta (0, 0)
Screenshot: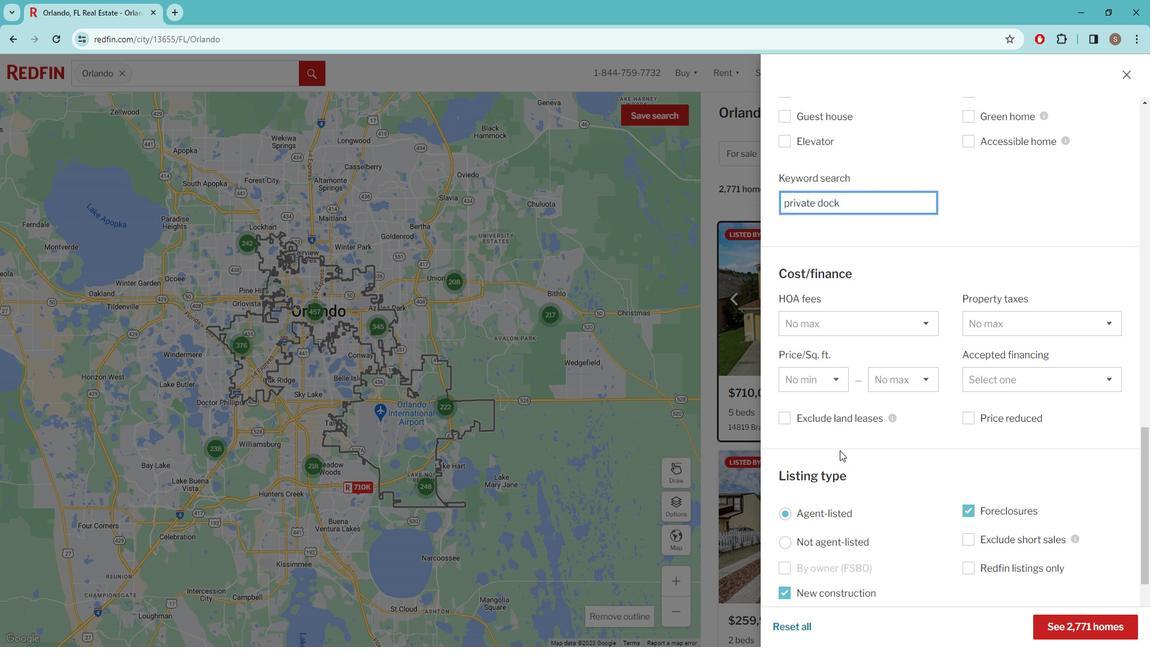 
Action: Mouse scrolled (849, 442) with delta (0, 0)
Screenshot: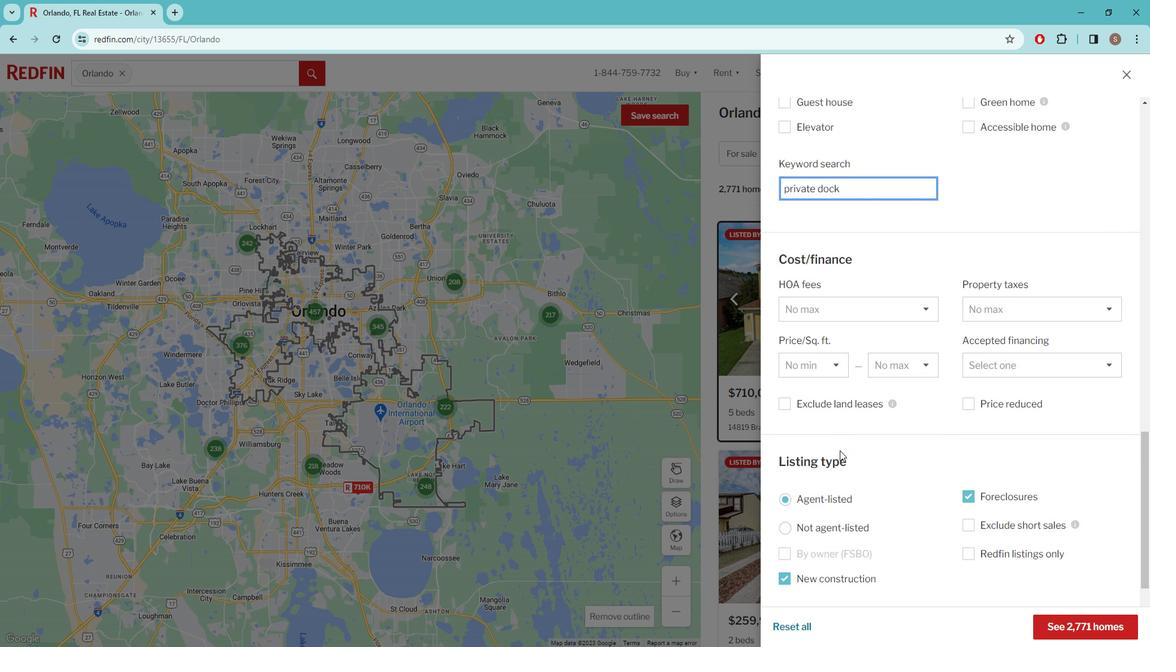 
Action: Mouse scrolled (849, 442) with delta (0, 0)
Screenshot: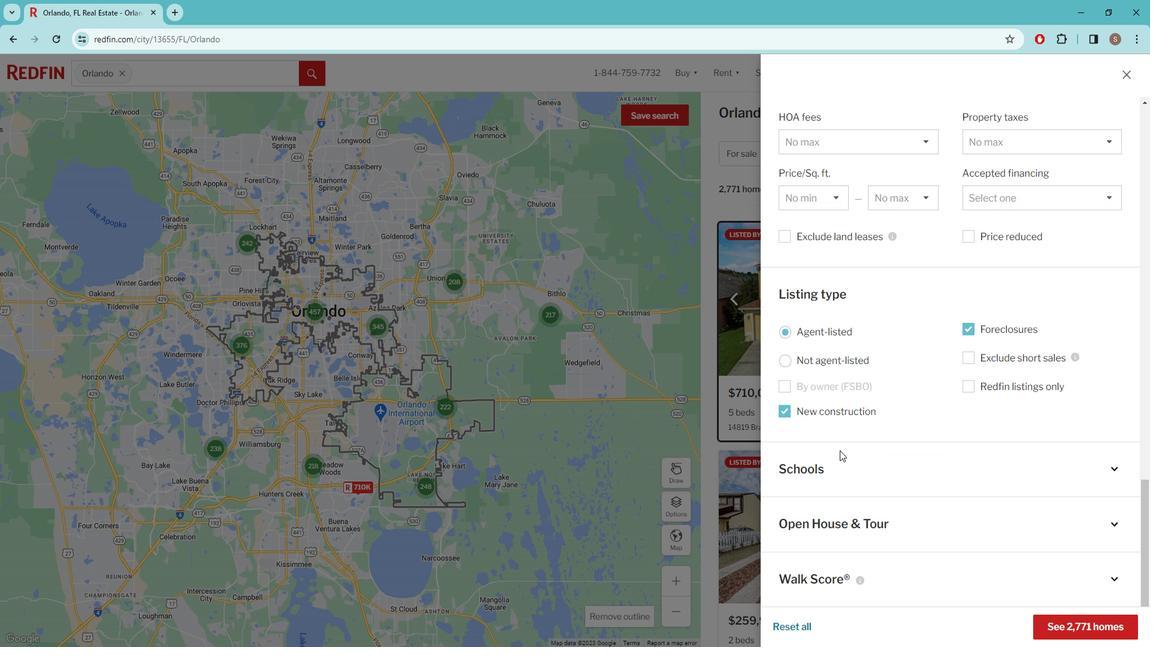
Action: Mouse scrolled (849, 442) with delta (0, 0)
Screenshot: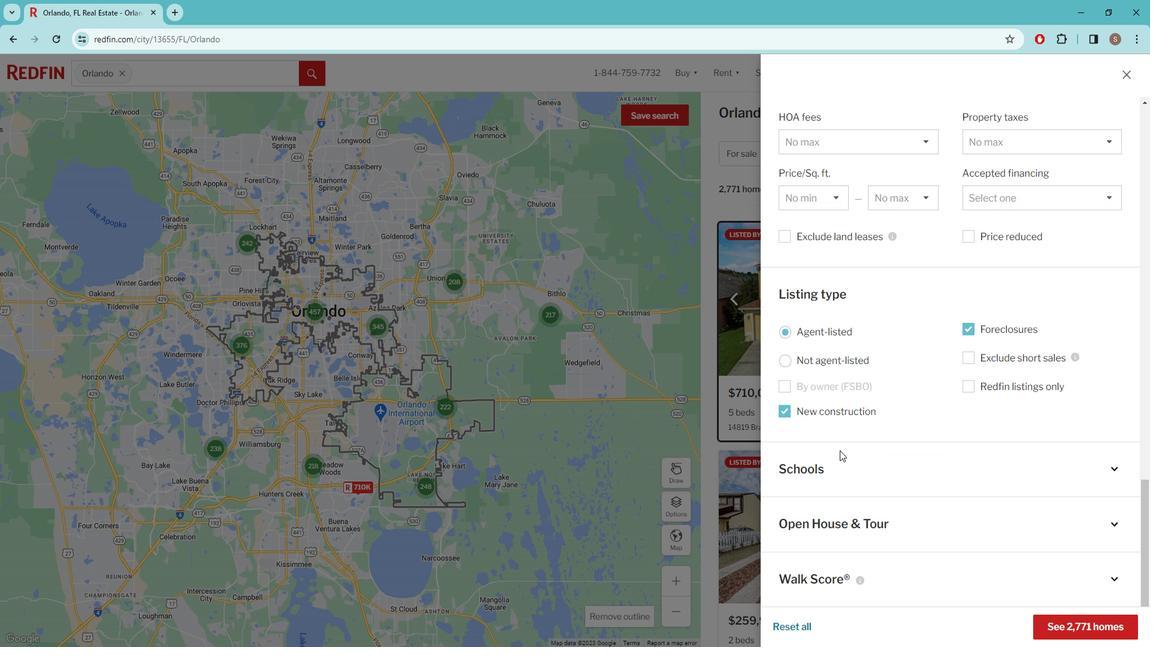 
Action: Mouse moved to (847, 443)
Screenshot: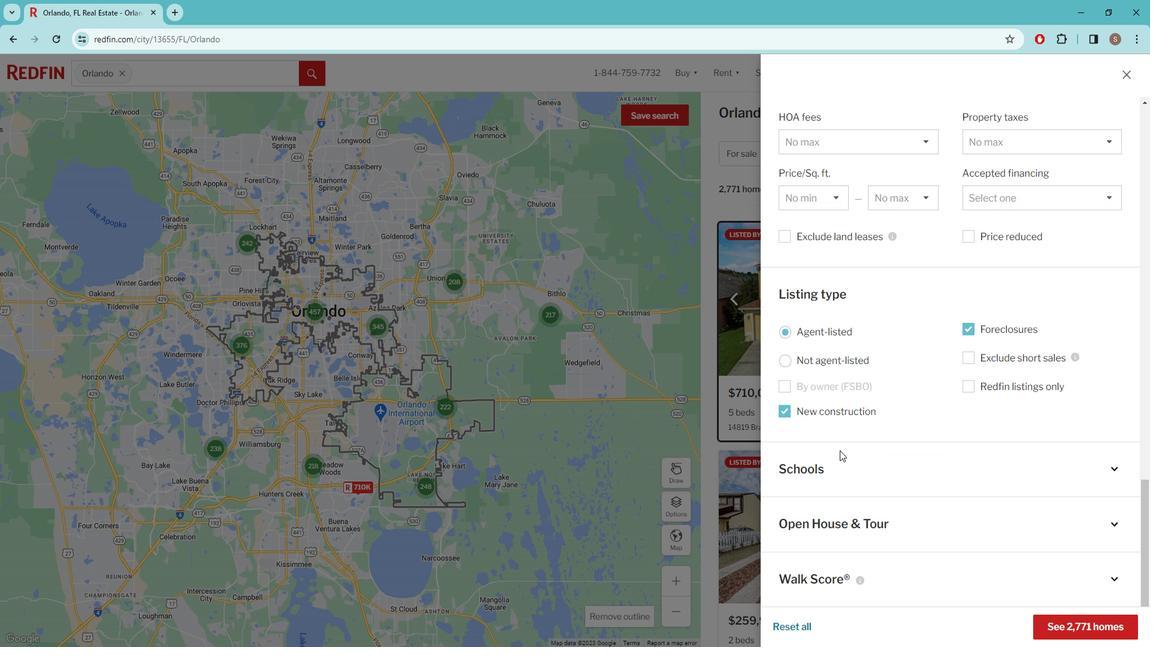 
Action: Mouse scrolled (847, 443) with delta (0, 0)
Screenshot: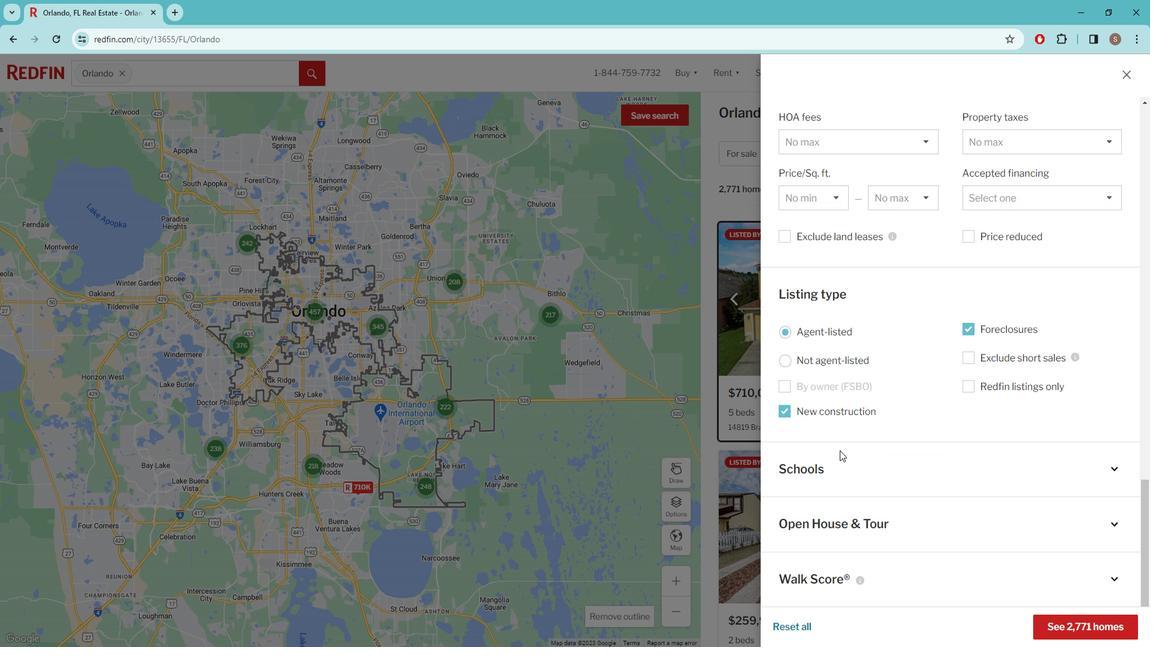 
Action: Mouse moved to (1091, 607)
Screenshot: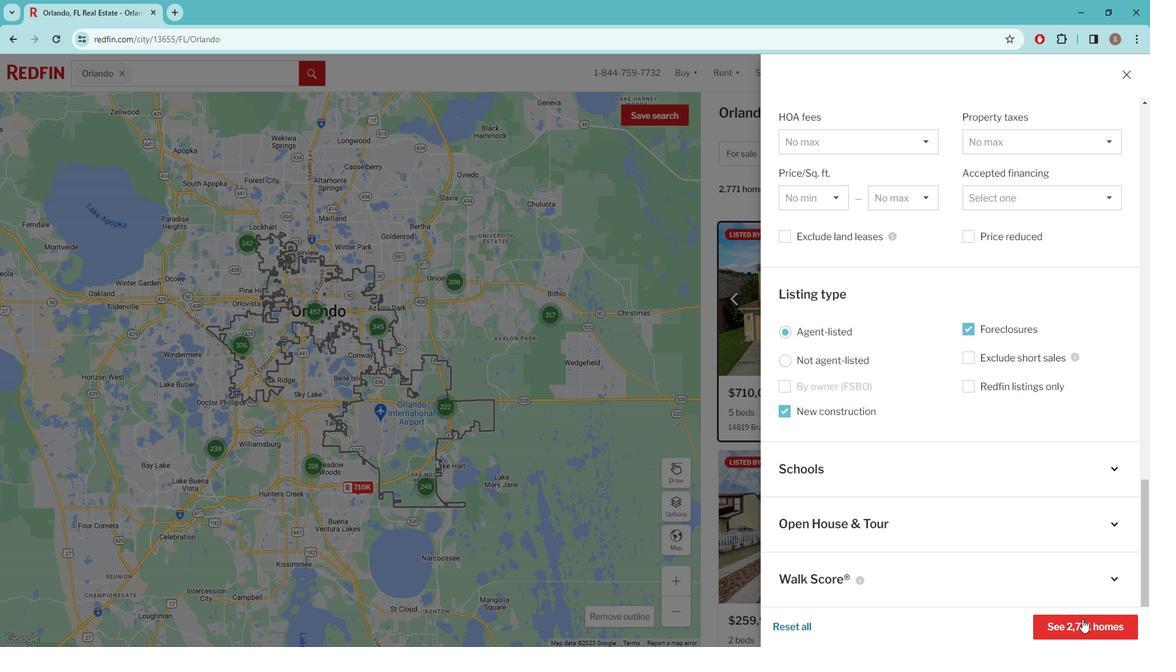 
Action: Mouse pressed left at (1091, 607)
Screenshot: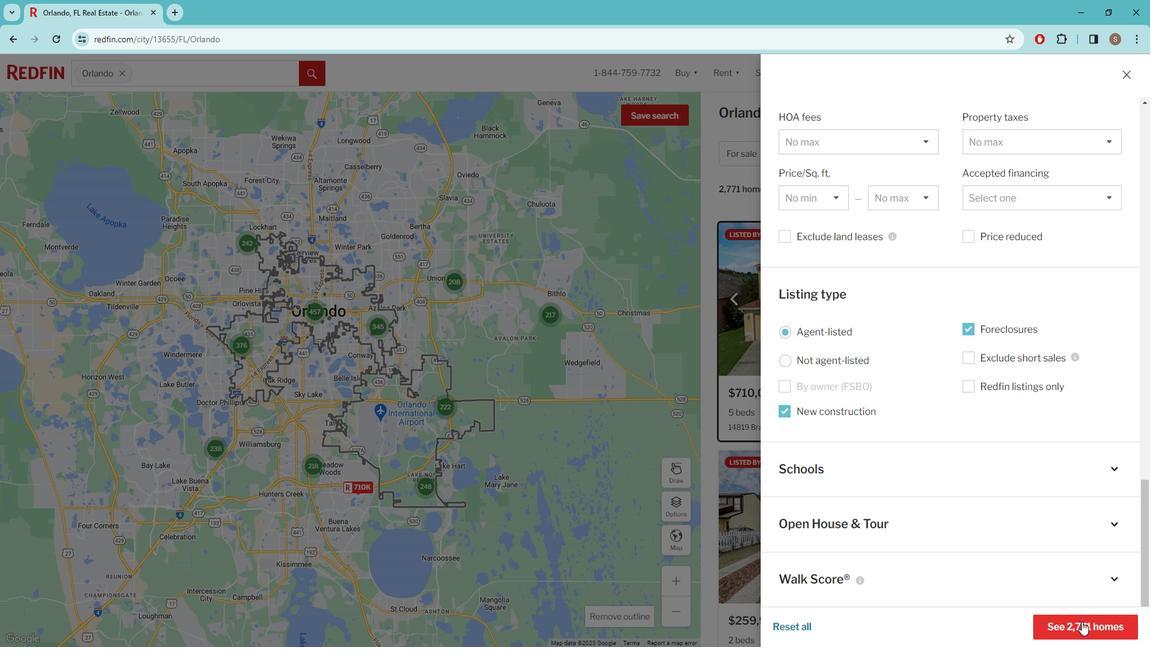 
Action: Mouse moved to (901, 385)
Screenshot: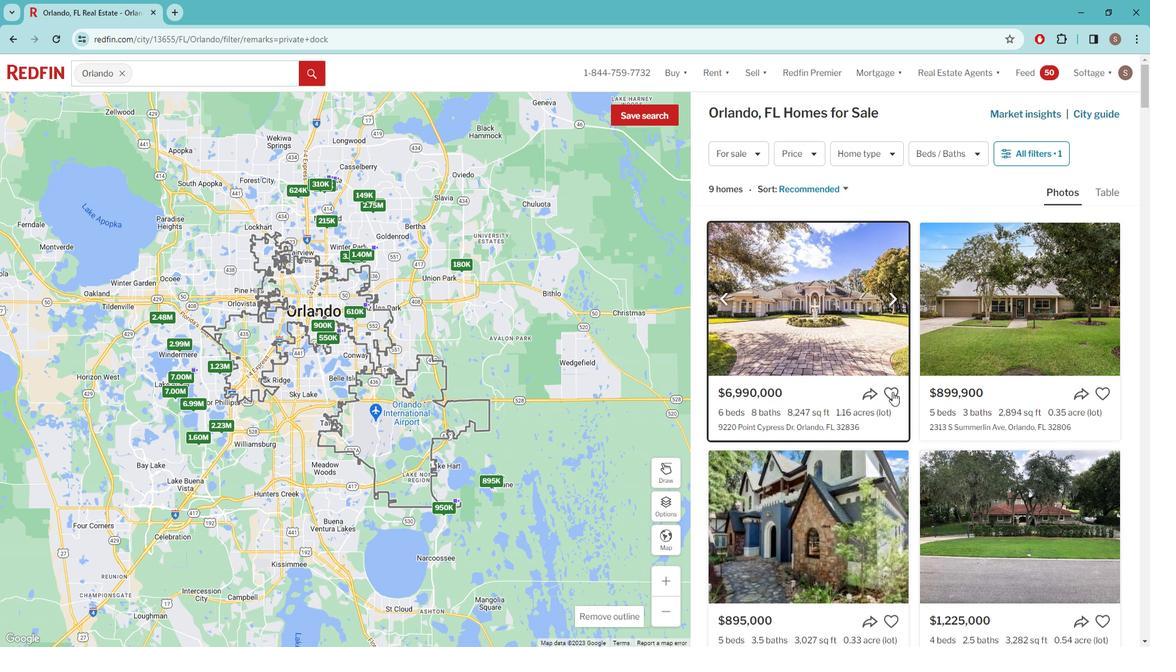 
Action: Mouse pressed left at (901, 385)
Screenshot: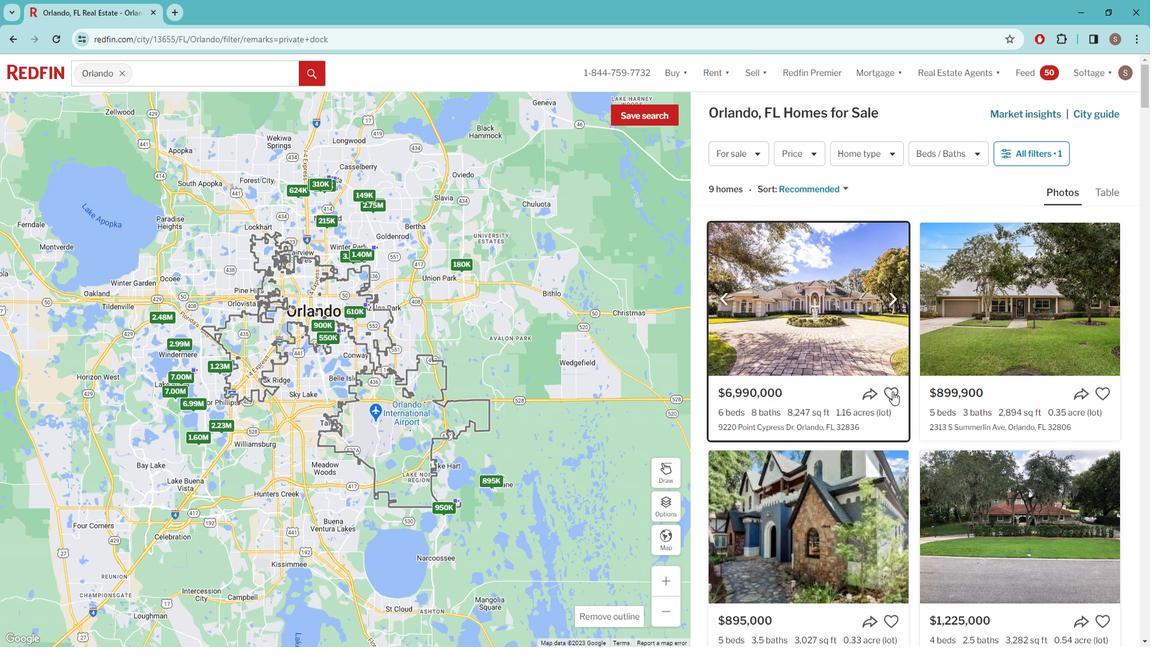 
Action: Mouse moved to (1107, 387)
Screenshot: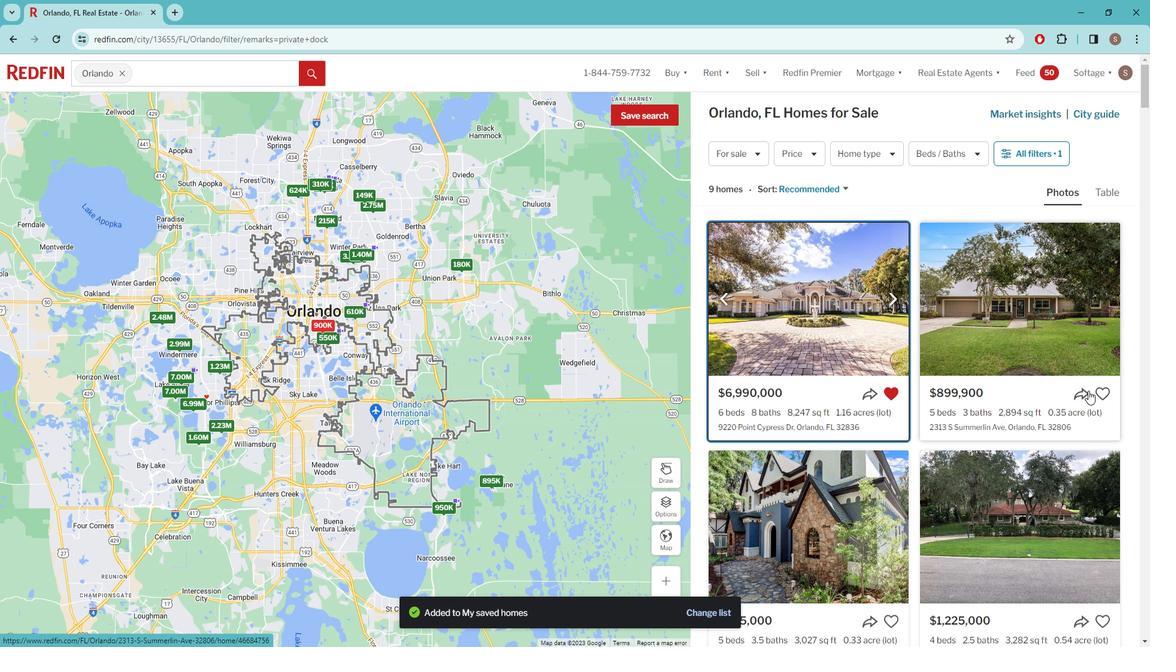 
Action: Mouse pressed left at (1107, 387)
Screenshot: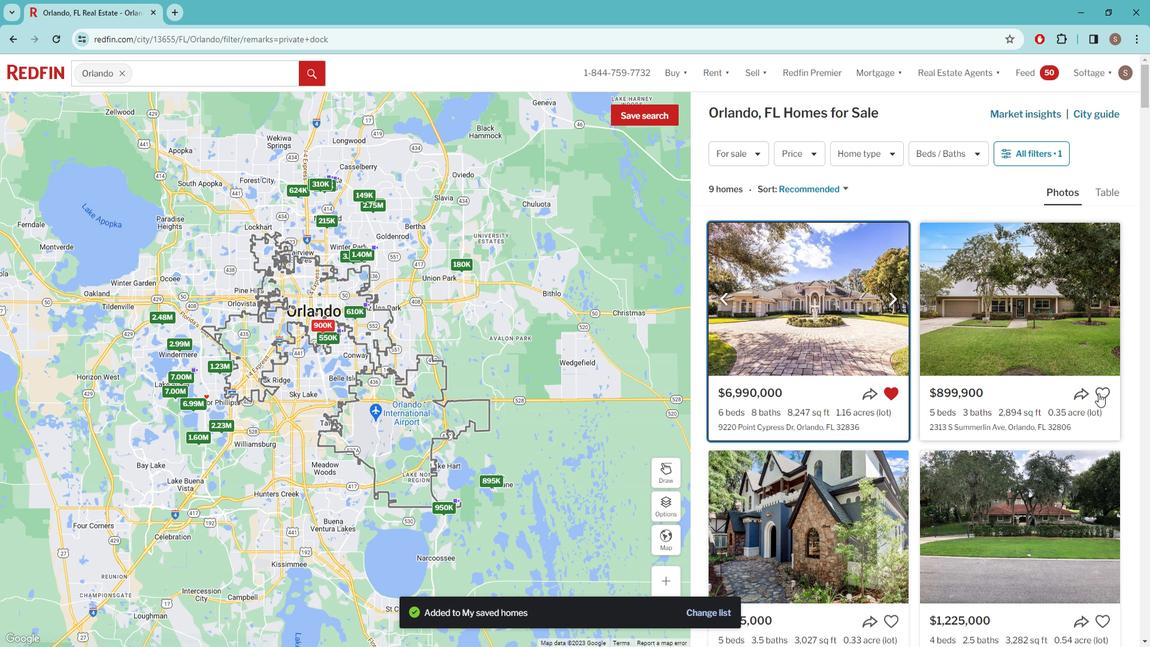 
Action: Mouse moved to (909, 388)
Screenshot: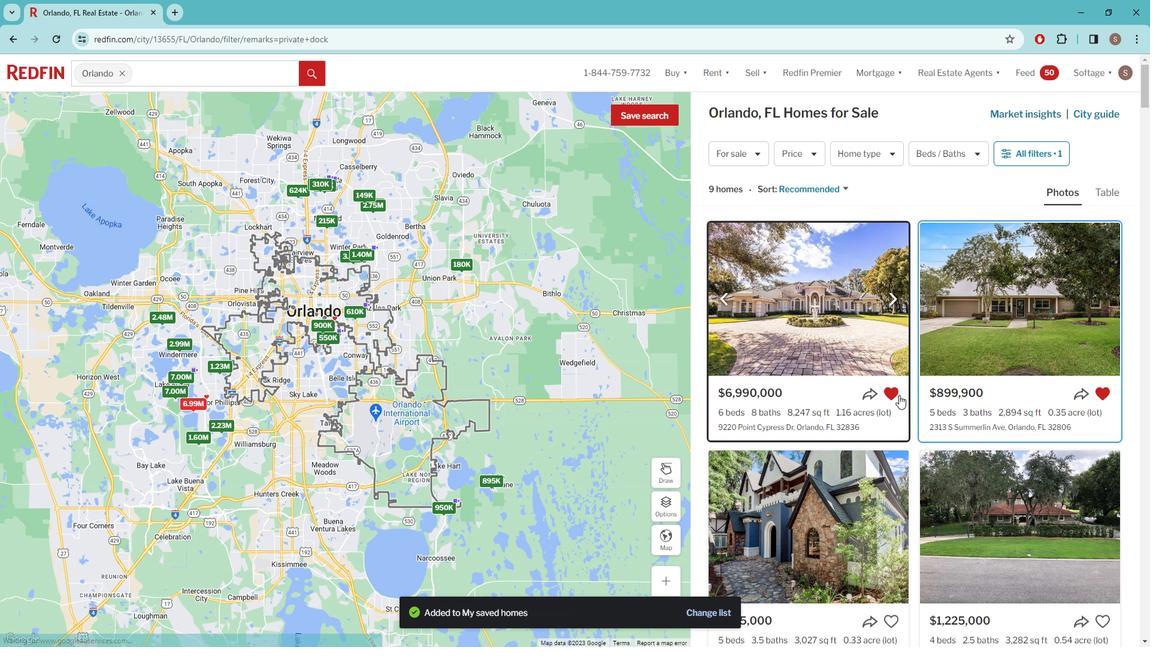 
